 Task: Adjust site permissions for camera, microphone, location, and notifications.
Action: Mouse moved to (947, 30)
Screenshot: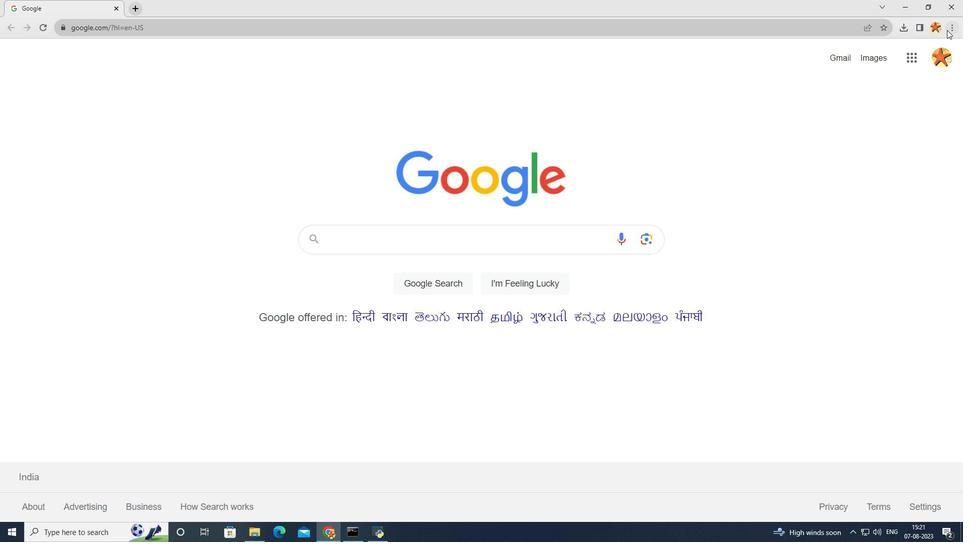 
Action: Mouse pressed left at (947, 30)
Screenshot: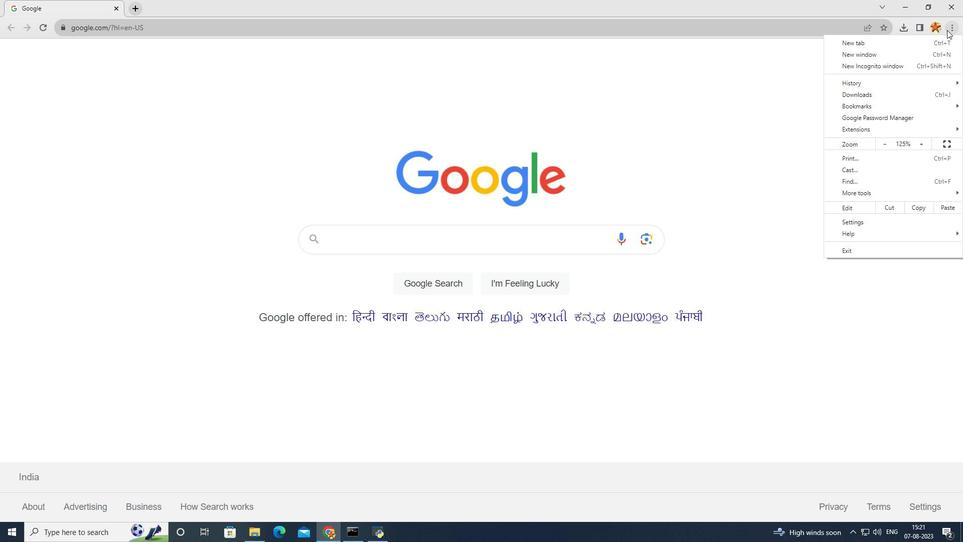 
Action: Mouse moved to (839, 221)
Screenshot: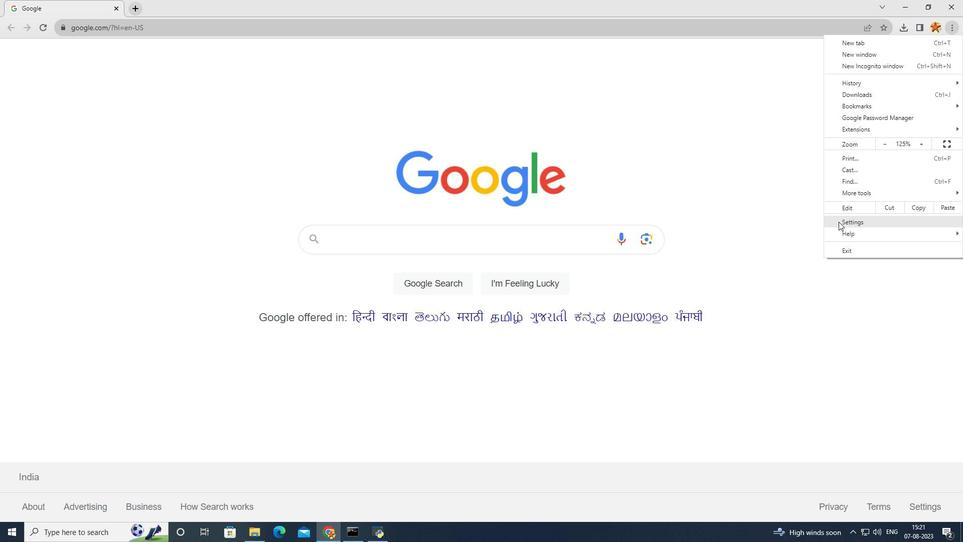 
Action: Mouse pressed left at (839, 221)
Screenshot: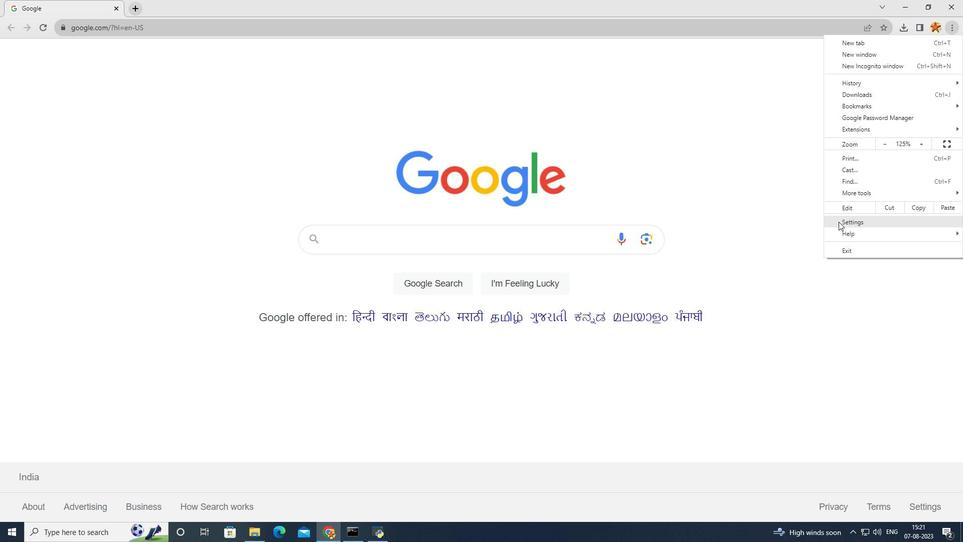 
Action: Mouse moved to (105, 146)
Screenshot: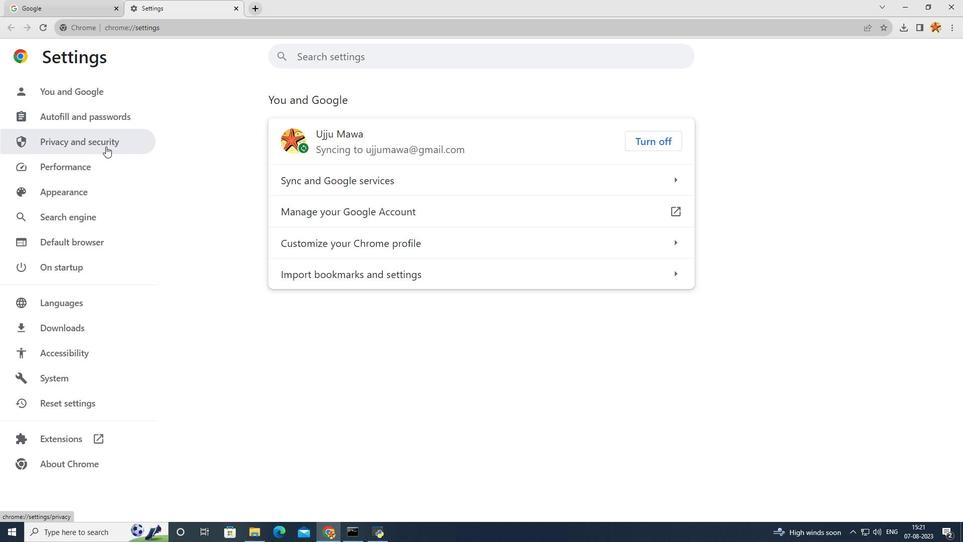 
Action: Mouse pressed left at (105, 146)
Screenshot: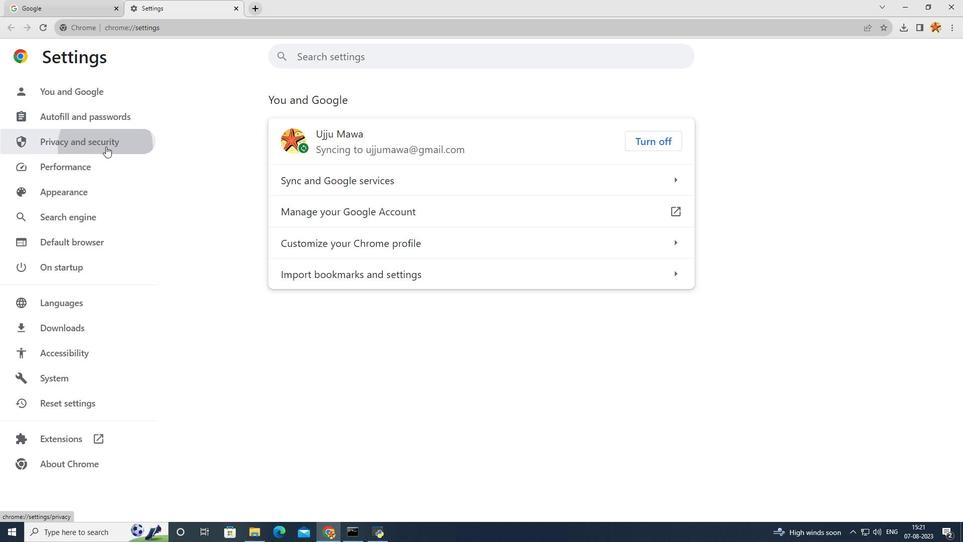 
Action: Mouse moved to (482, 426)
Screenshot: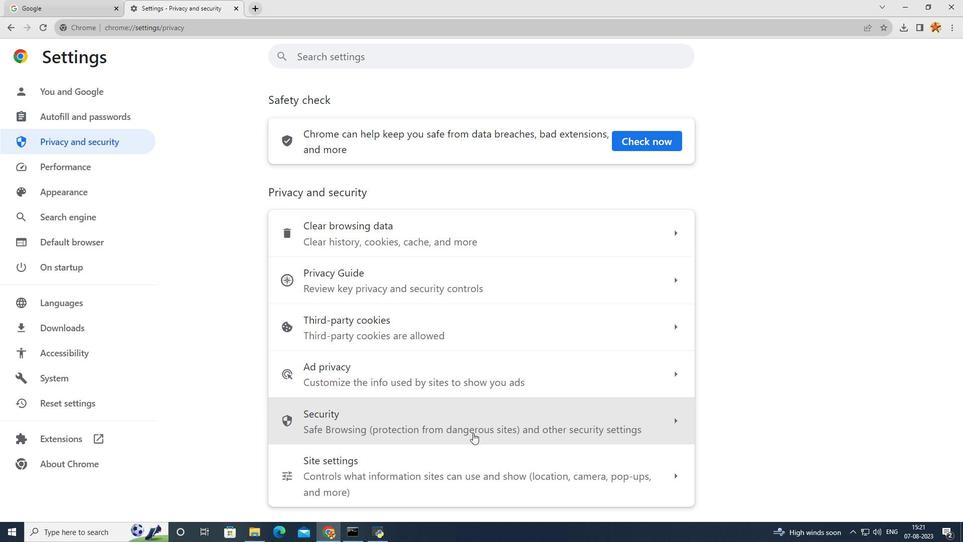 
Action: Mouse scrolled (482, 426) with delta (0, 0)
Screenshot: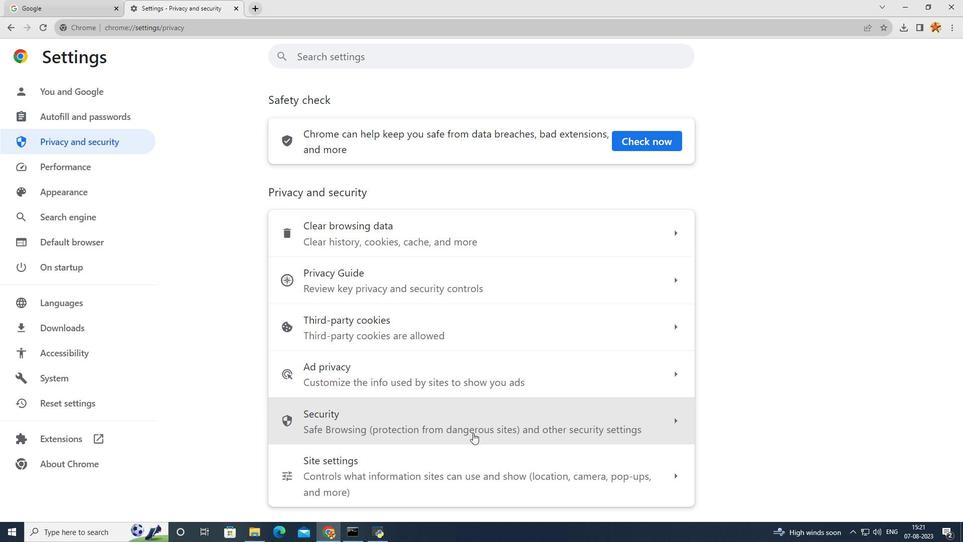 
Action: Mouse moved to (479, 429)
Screenshot: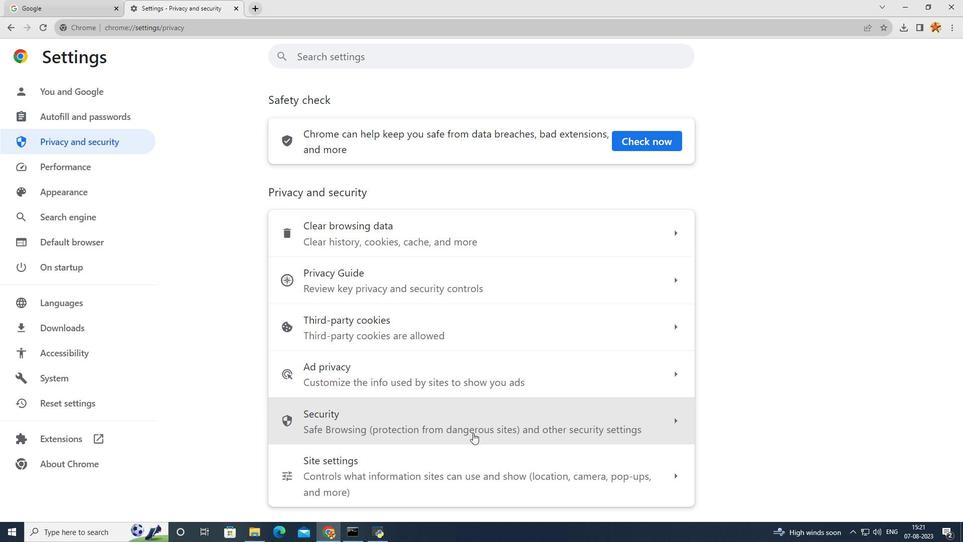 
Action: Mouse scrolled (479, 429) with delta (0, 0)
Screenshot: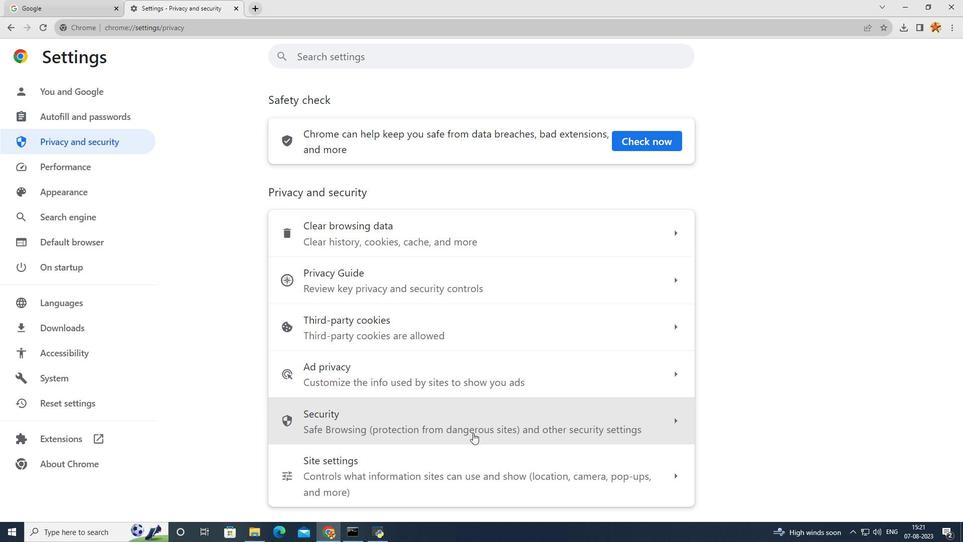 
Action: Mouse moved to (477, 431)
Screenshot: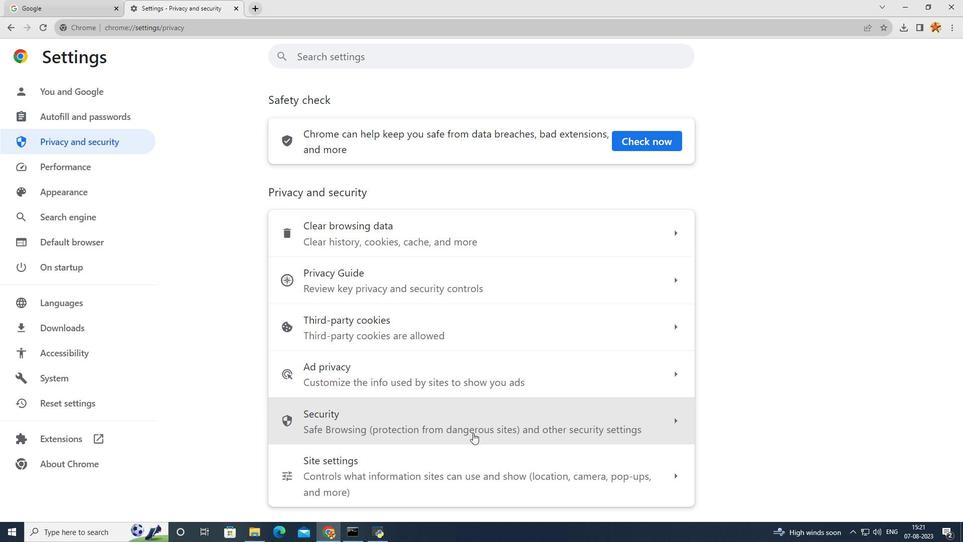 
Action: Mouse scrolled (478, 430) with delta (0, 0)
Screenshot: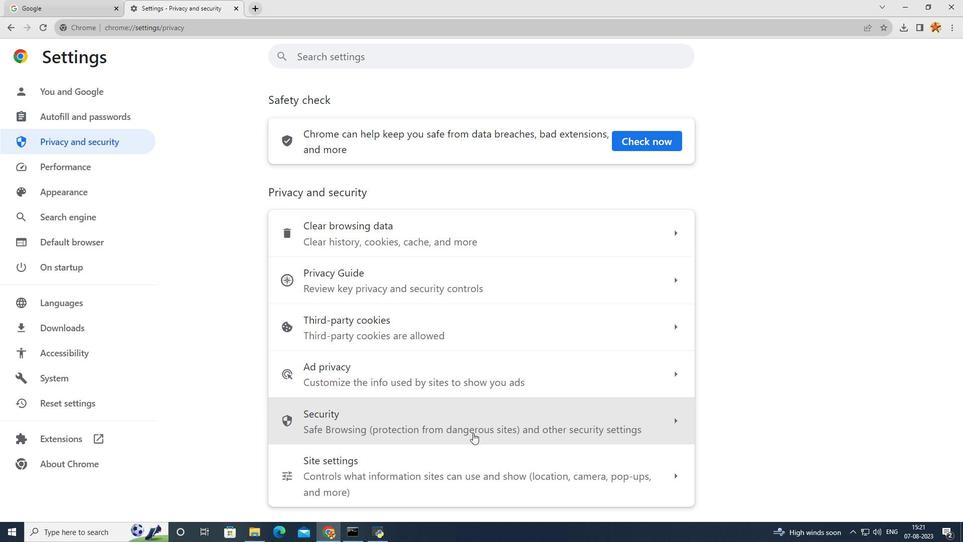
Action: Mouse moved to (476, 432)
Screenshot: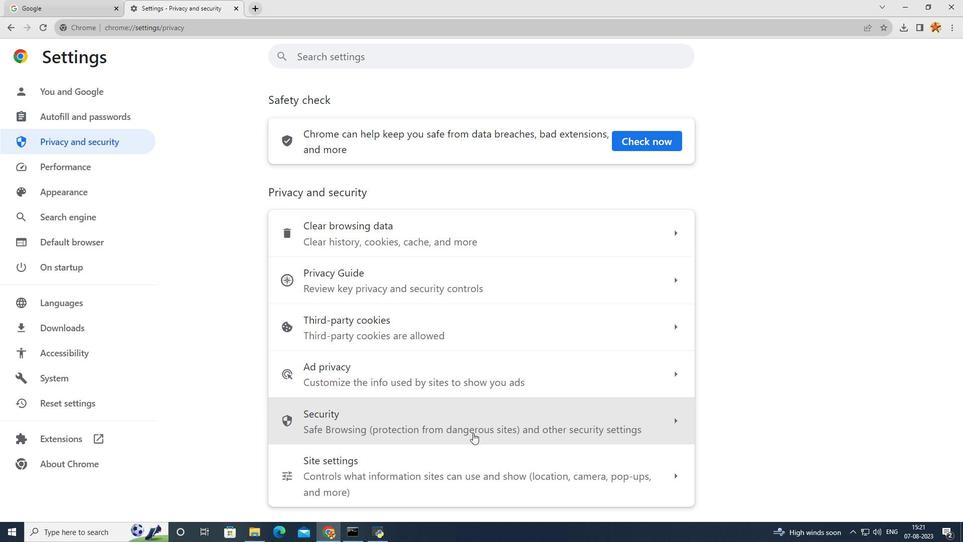 
Action: Mouse scrolled (477, 431) with delta (0, 0)
Screenshot: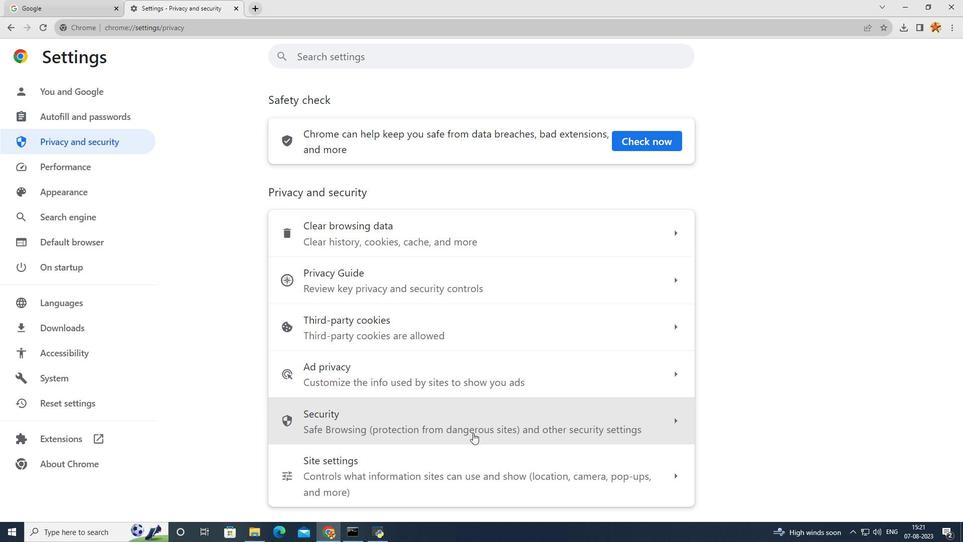 
Action: Mouse moved to (476, 432)
Screenshot: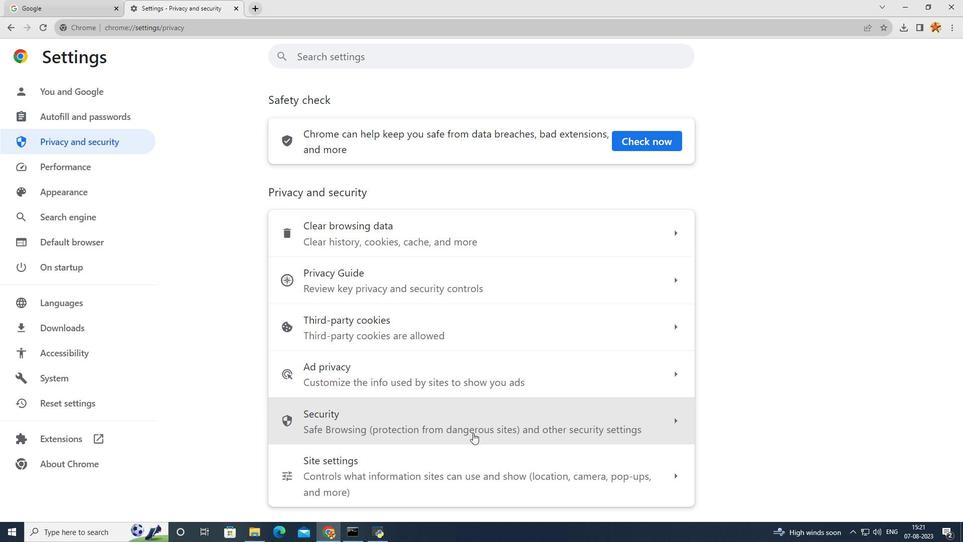 
Action: Mouse scrolled (476, 431) with delta (0, 0)
Screenshot: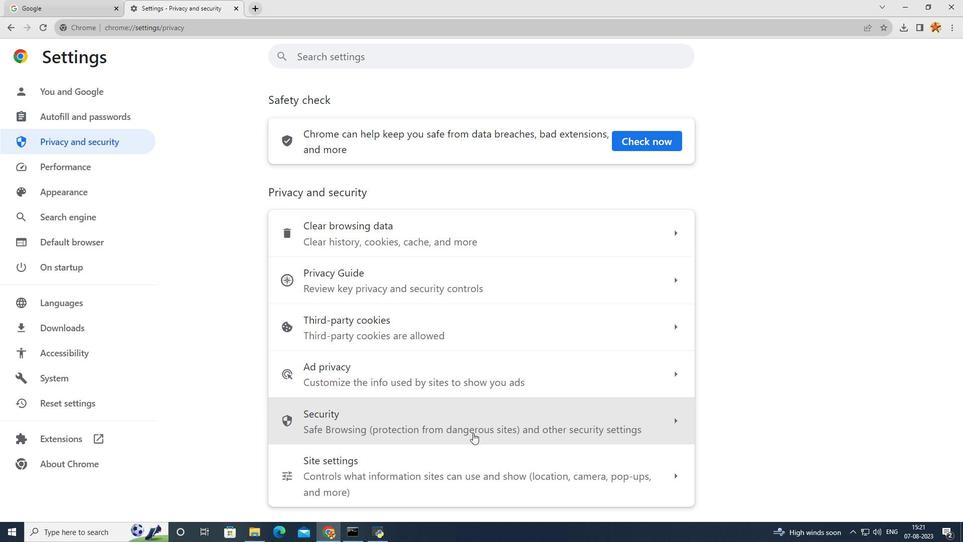 
Action: Mouse scrolled (476, 431) with delta (0, 0)
Screenshot: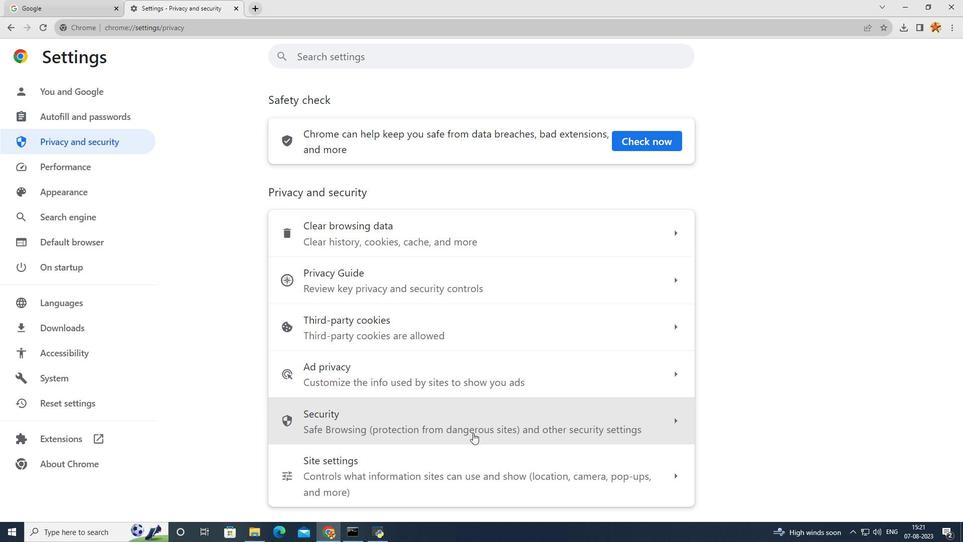
Action: Mouse scrolled (476, 431) with delta (0, 0)
Screenshot: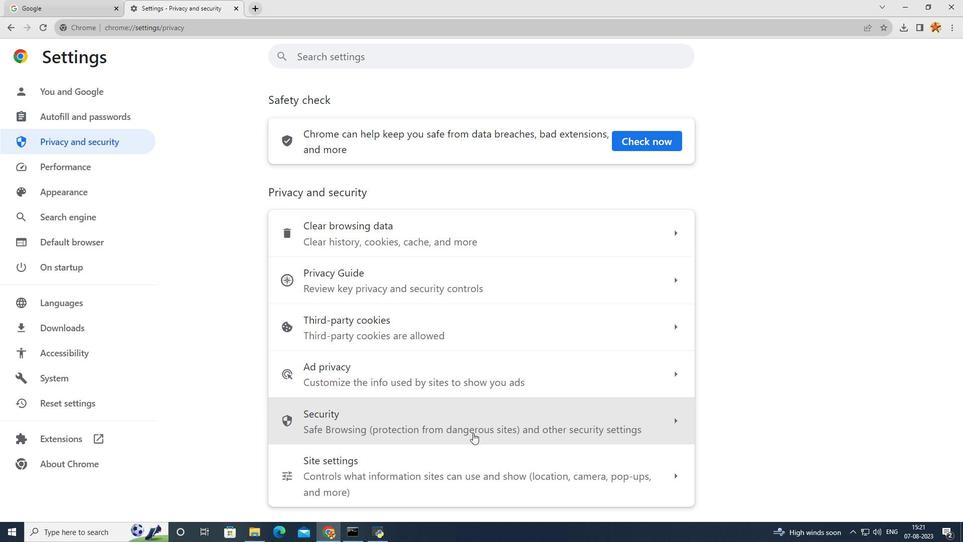 
Action: Mouse scrolled (476, 431) with delta (0, 0)
Screenshot: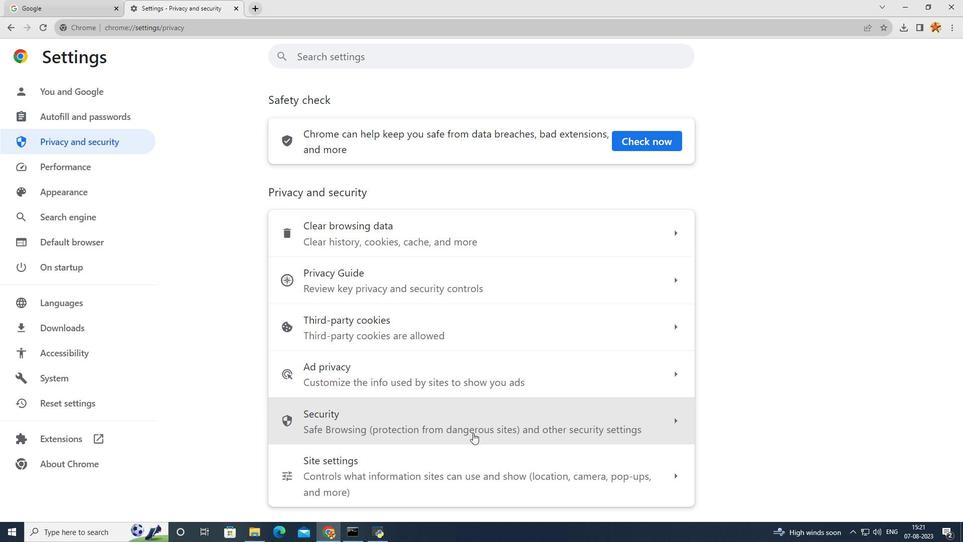 
Action: Mouse moved to (370, 473)
Screenshot: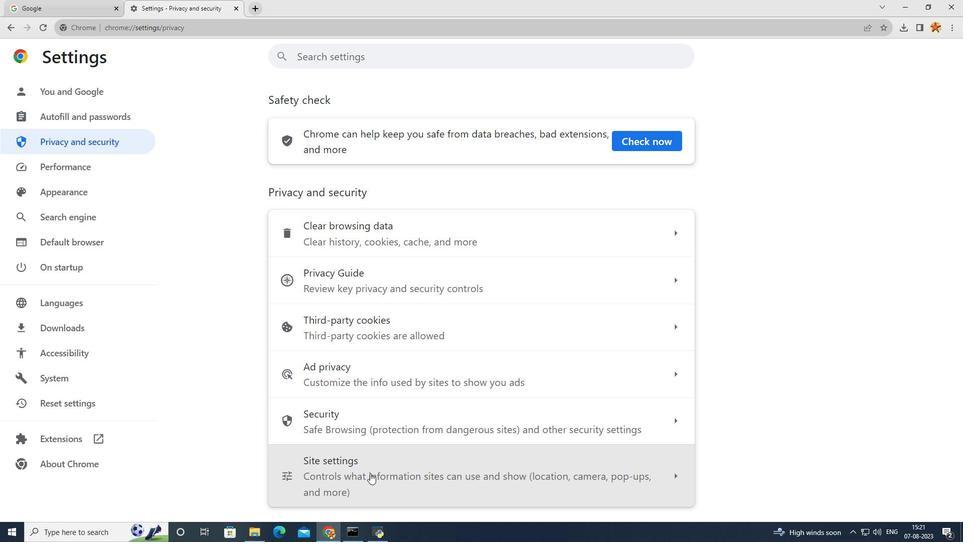 
Action: Mouse pressed left at (370, 473)
Screenshot: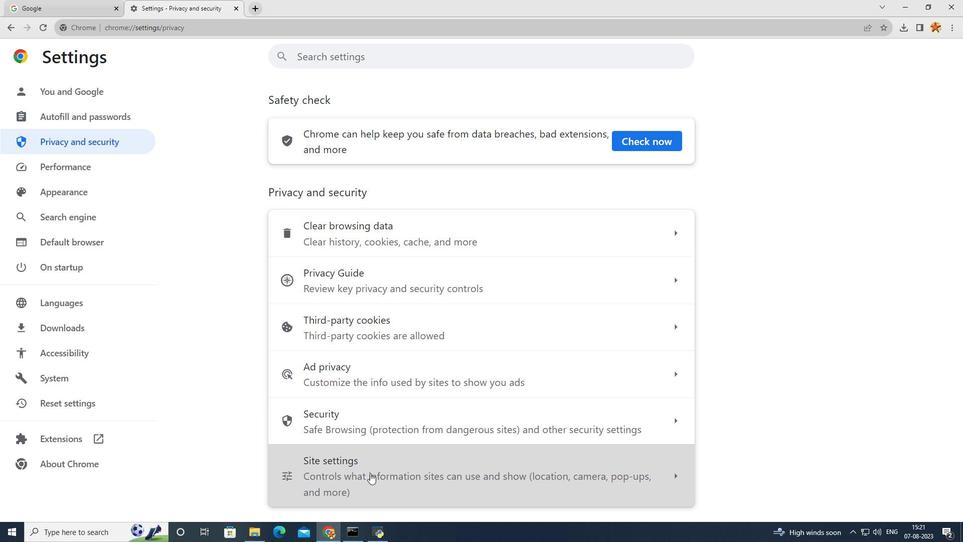 
Action: Mouse moved to (406, 452)
Screenshot: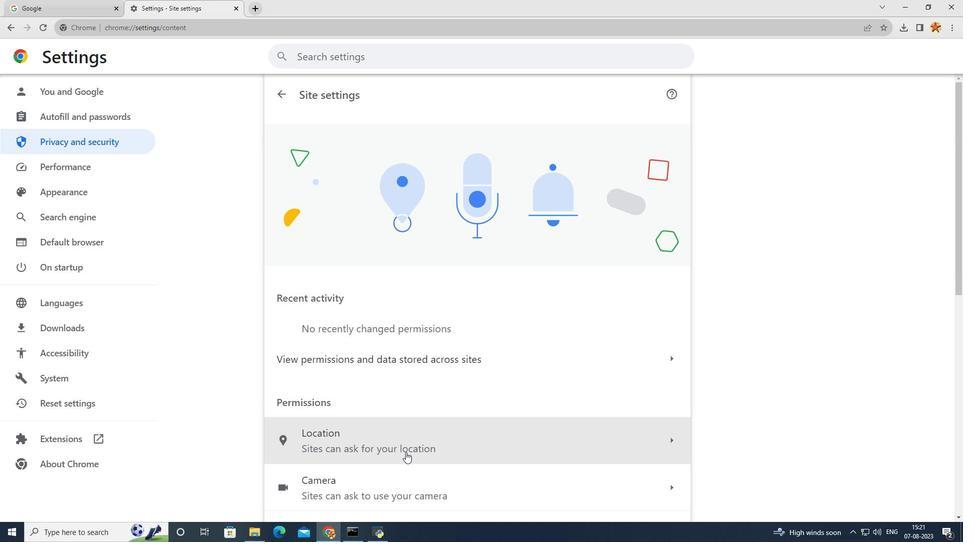 
Action: Mouse scrolled (406, 451) with delta (0, 0)
Screenshot: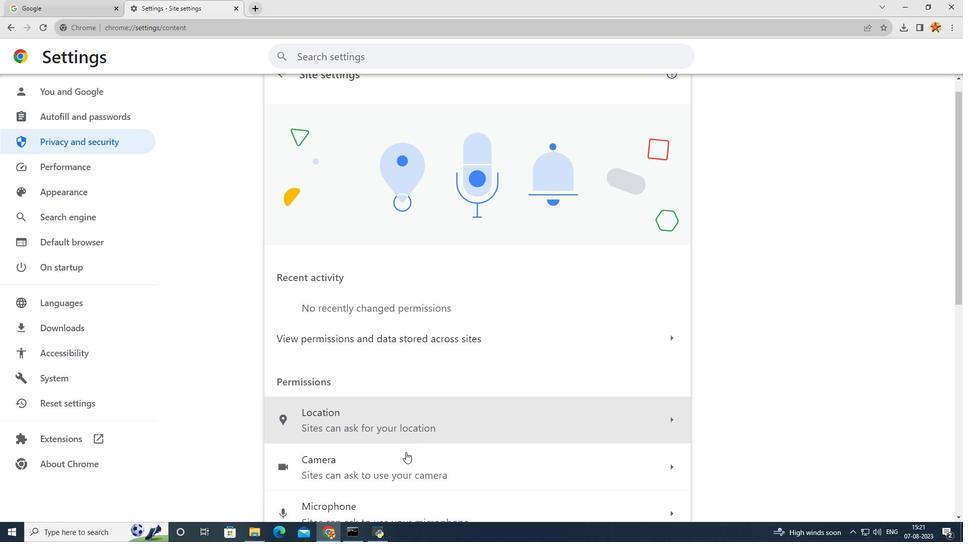 
Action: Mouse scrolled (406, 451) with delta (0, 0)
Screenshot: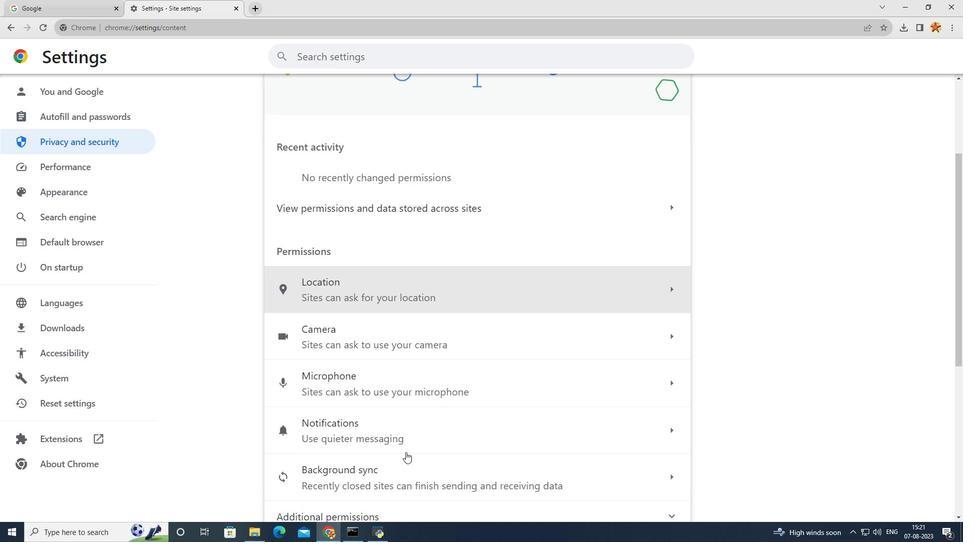 
Action: Mouse scrolled (406, 451) with delta (0, 0)
Screenshot: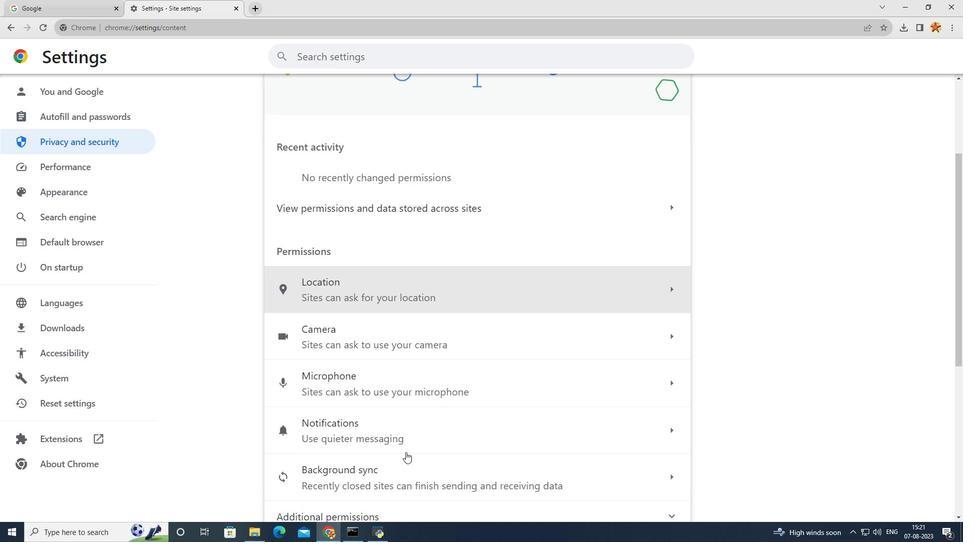 
Action: Mouse scrolled (406, 451) with delta (0, 0)
Screenshot: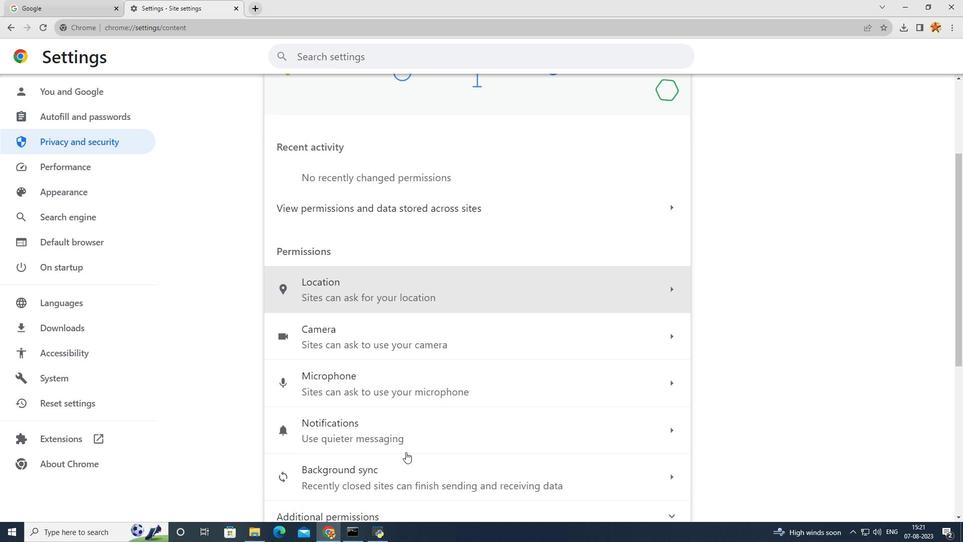 
Action: Mouse scrolled (406, 451) with delta (0, 0)
Screenshot: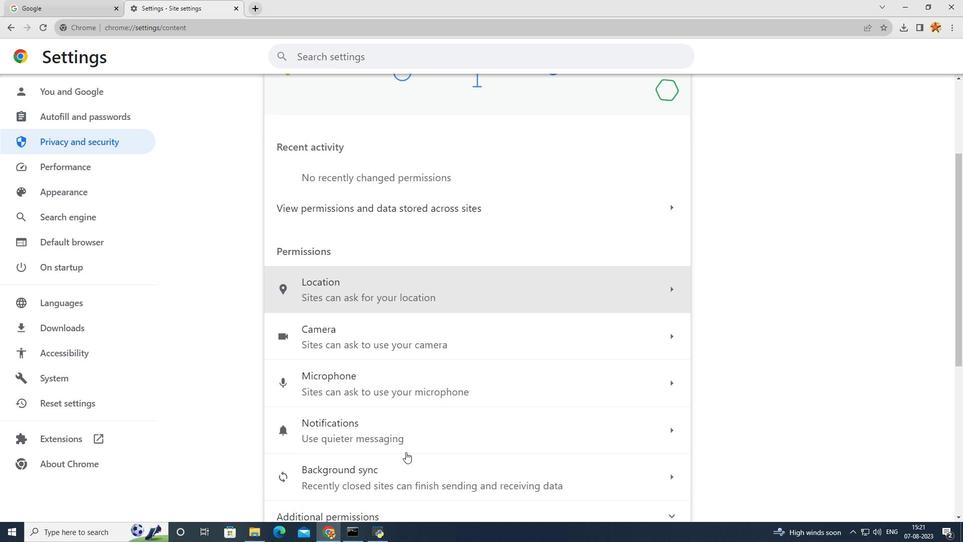 
Action: Mouse scrolled (406, 451) with delta (0, 0)
Screenshot: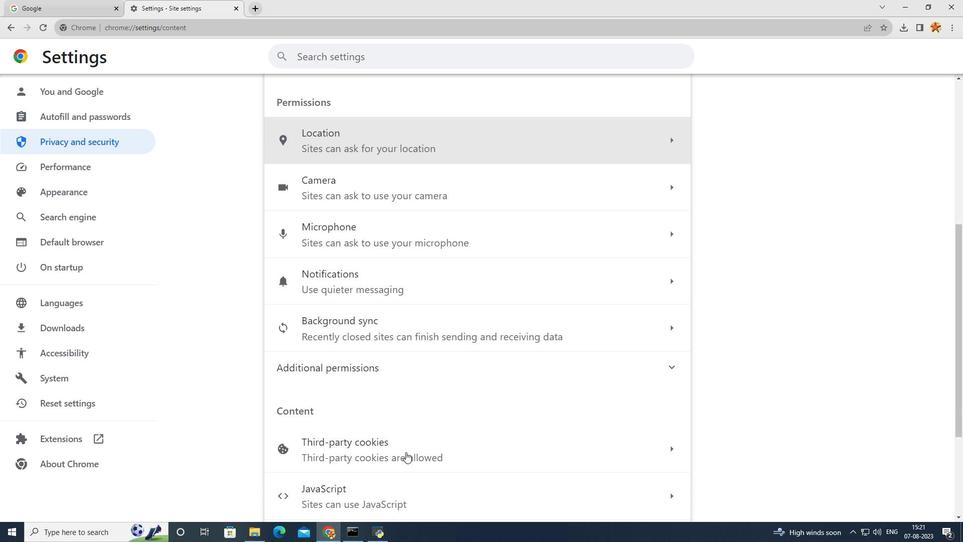 
Action: Mouse scrolled (406, 452) with delta (0, 0)
Screenshot: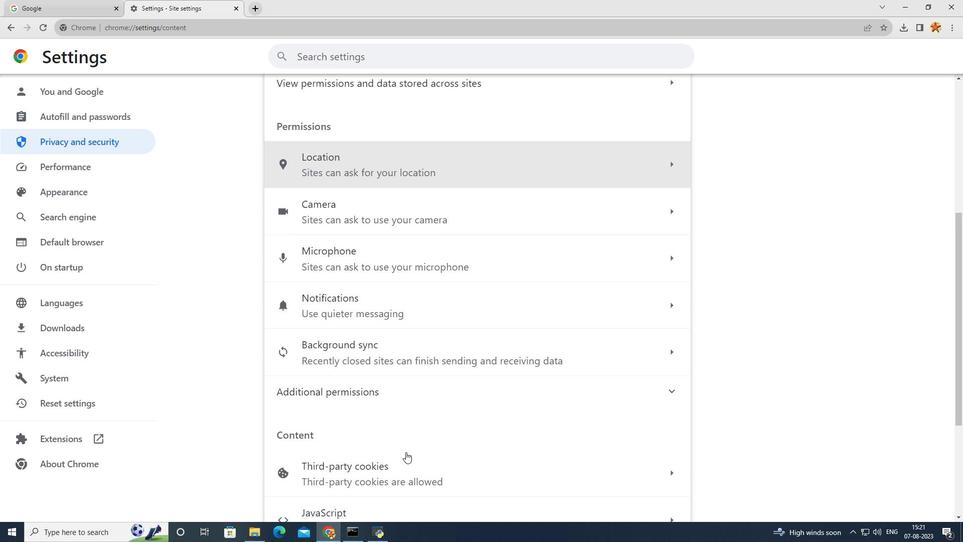 
Action: Mouse scrolled (406, 452) with delta (0, 0)
Screenshot: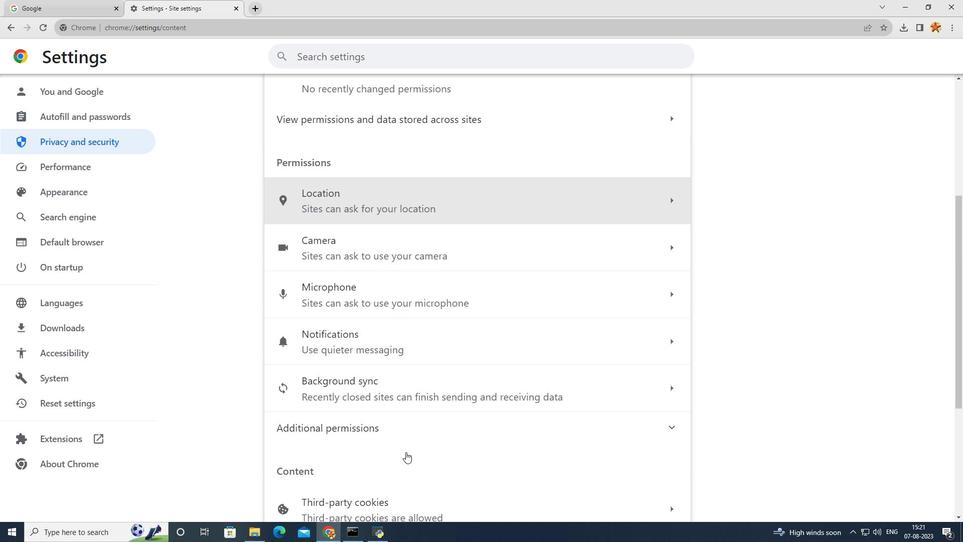 
Action: Mouse moved to (455, 305)
Screenshot: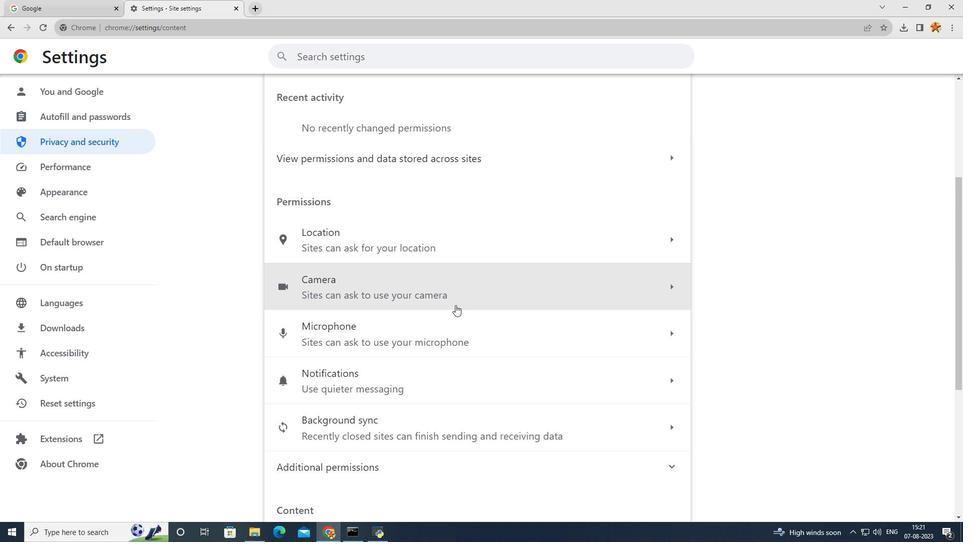 
Action: Mouse pressed left at (455, 305)
Screenshot: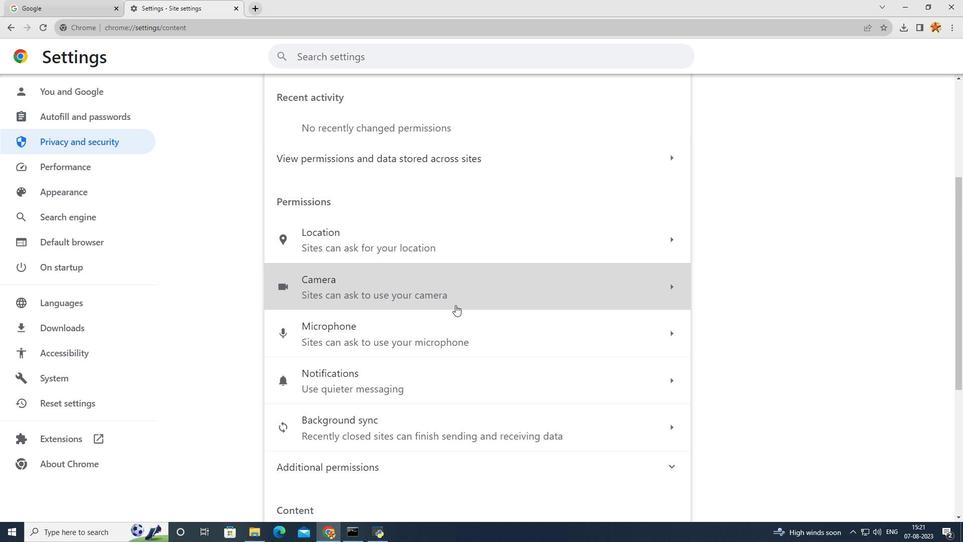 
Action: Mouse moved to (408, 268)
Screenshot: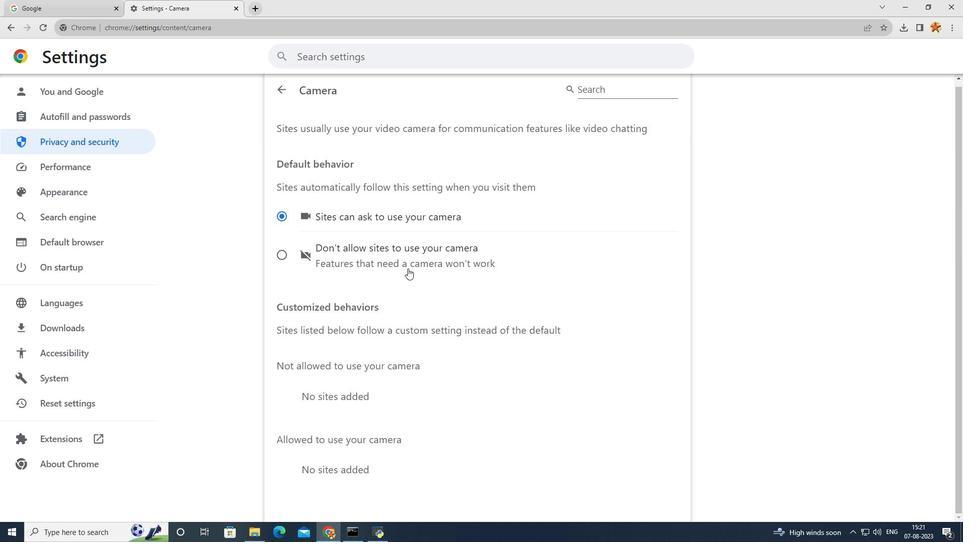 
Action: Mouse pressed left at (408, 268)
Screenshot: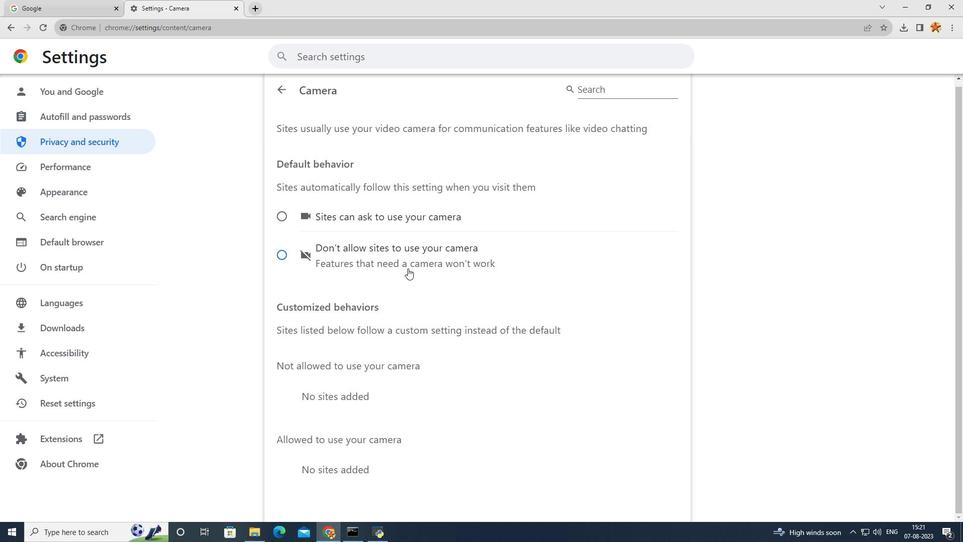 
Action: Mouse moved to (402, 384)
Screenshot: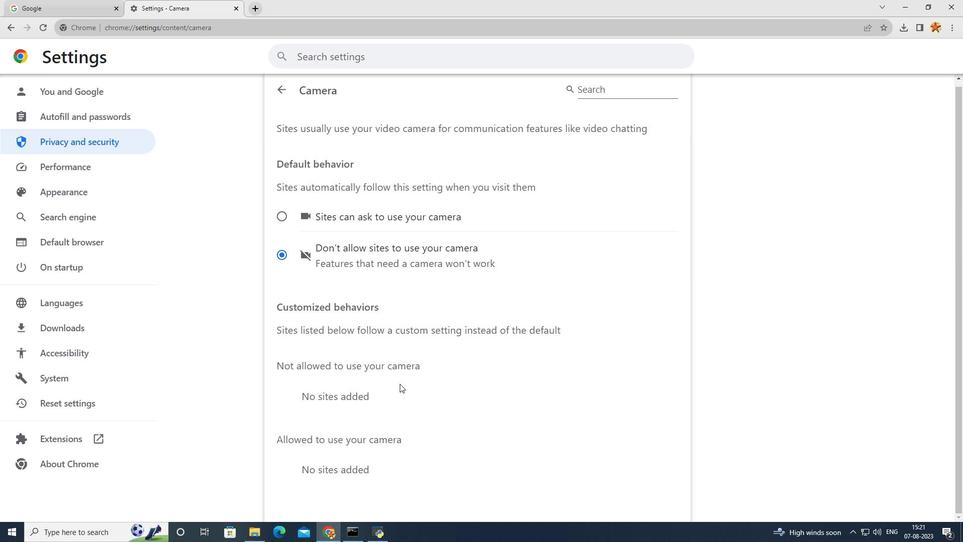 
Action: Mouse scrolled (402, 383) with delta (0, 0)
Screenshot: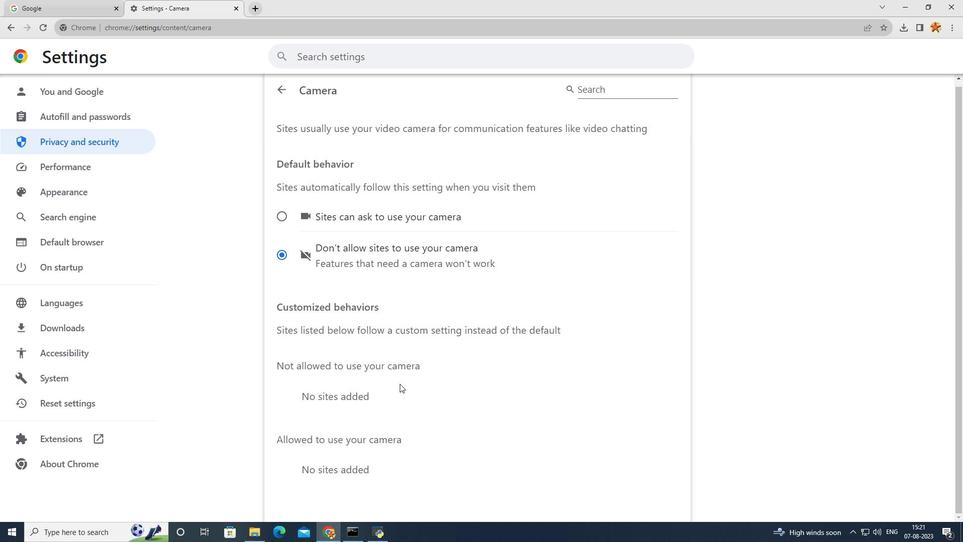 
Action: Mouse moved to (401, 384)
Screenshot: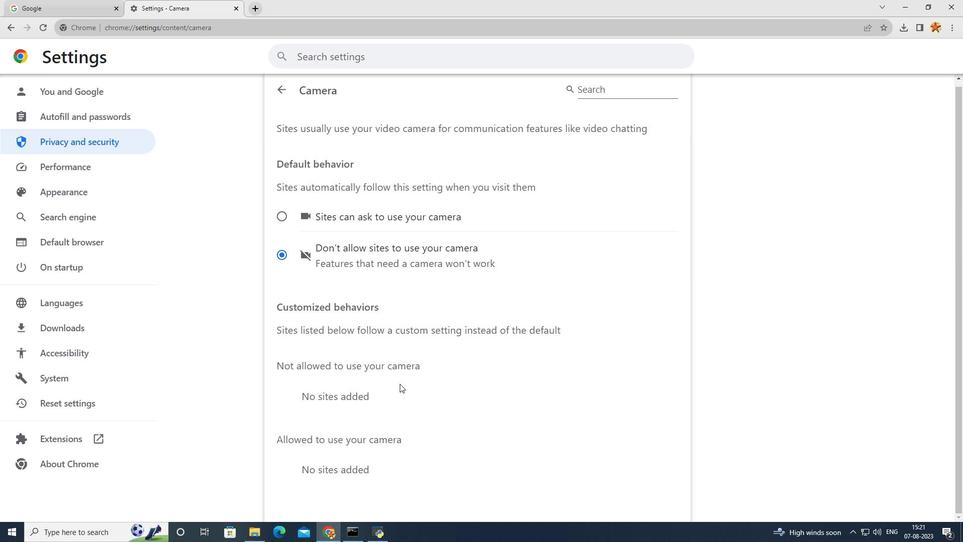 
Action: Mouse scrolled (401, 383) with delta (0, 0)
Screenshot: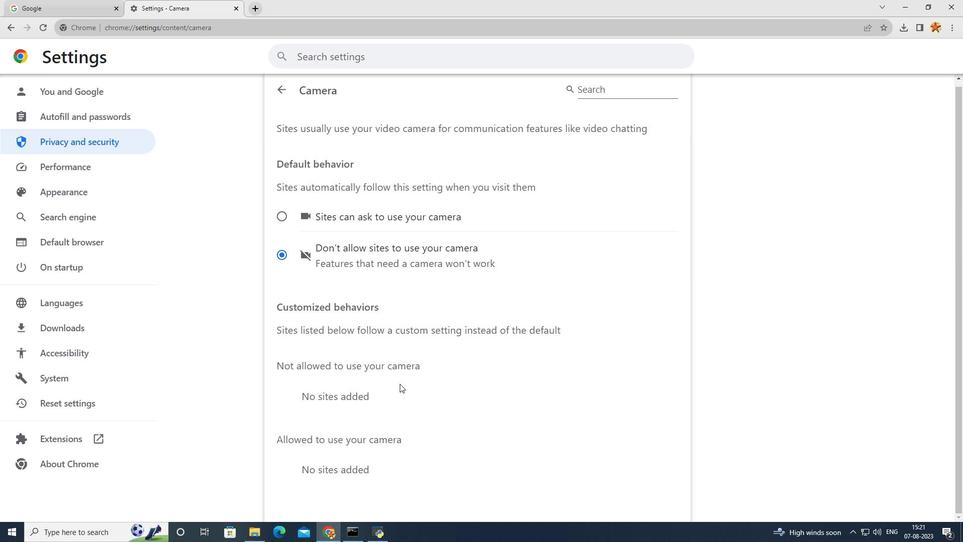 
Action: Mouse moved to (400, 384)
Screenshot: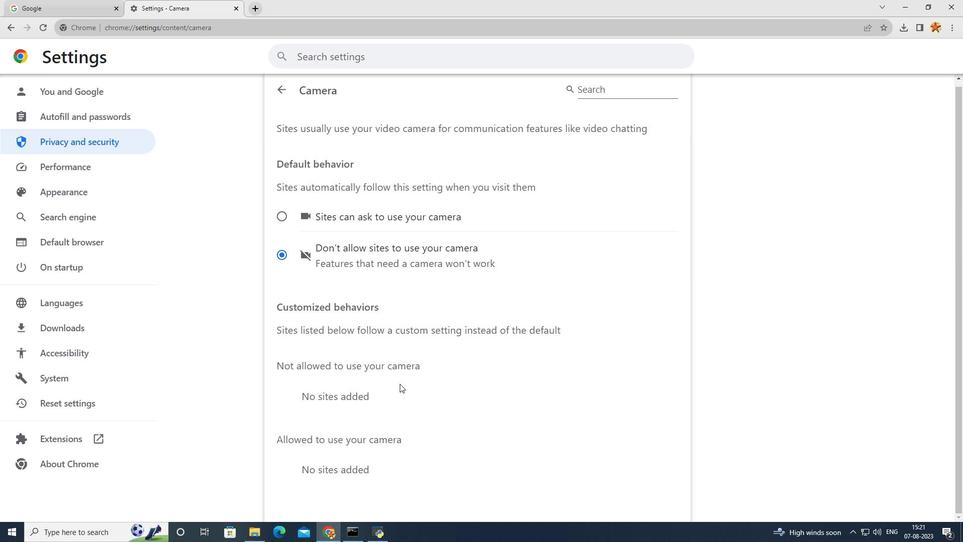 
Action: Mouse scrolled (400, 383) with delta (0, 0)
Screenshot: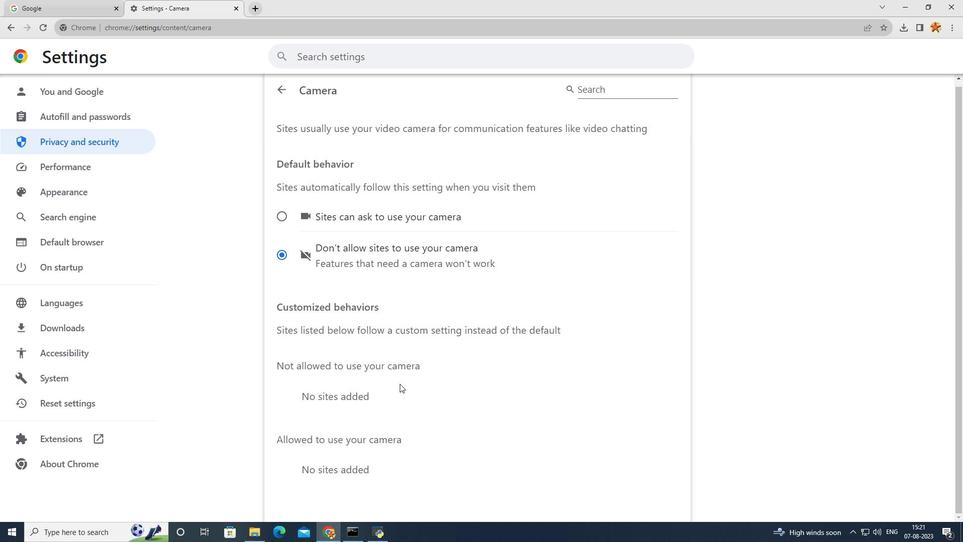 
Action: Mouse scrolled (400, 383) with delta (0, 0)
Screenshot: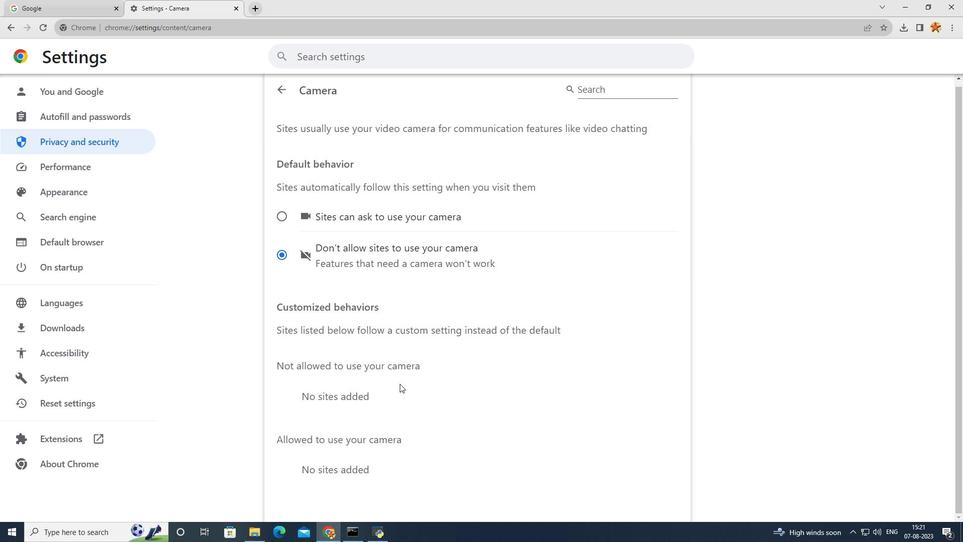 
Action: Mouse scrolled (400, 383) with delta (0, 0)
Screenshot: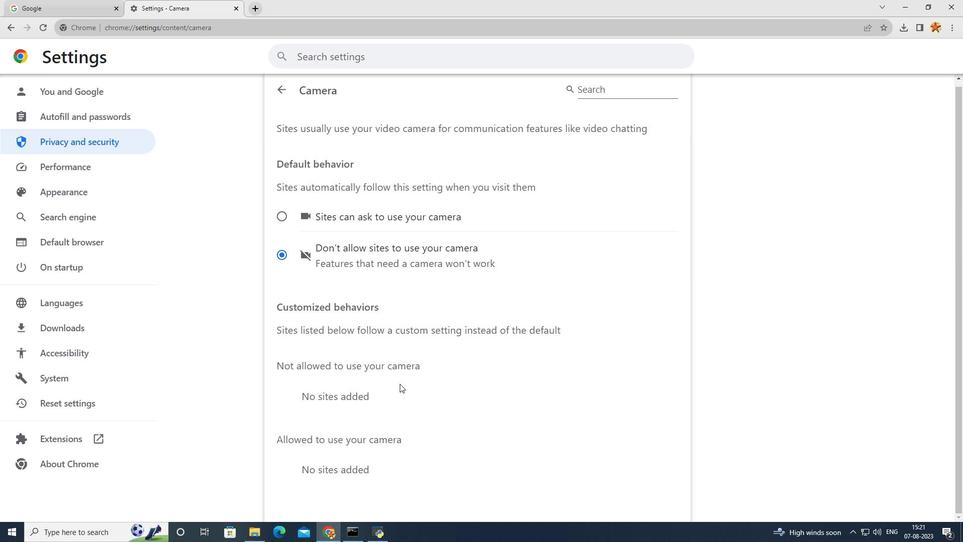 
Action: Mouse scrolled (400, 383) with delta (0, 0)
Screenshot: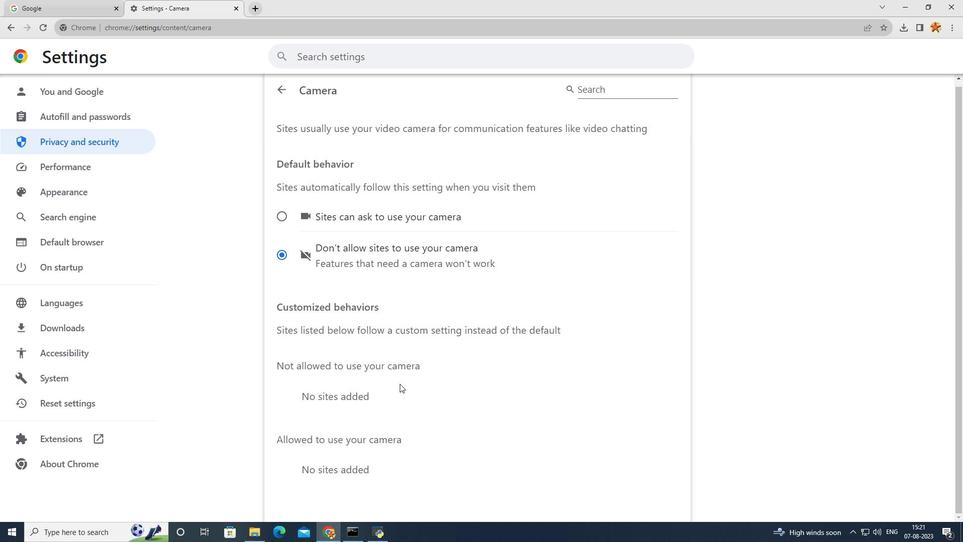
Action: Mouse moved to (281, 96)
Screenshot: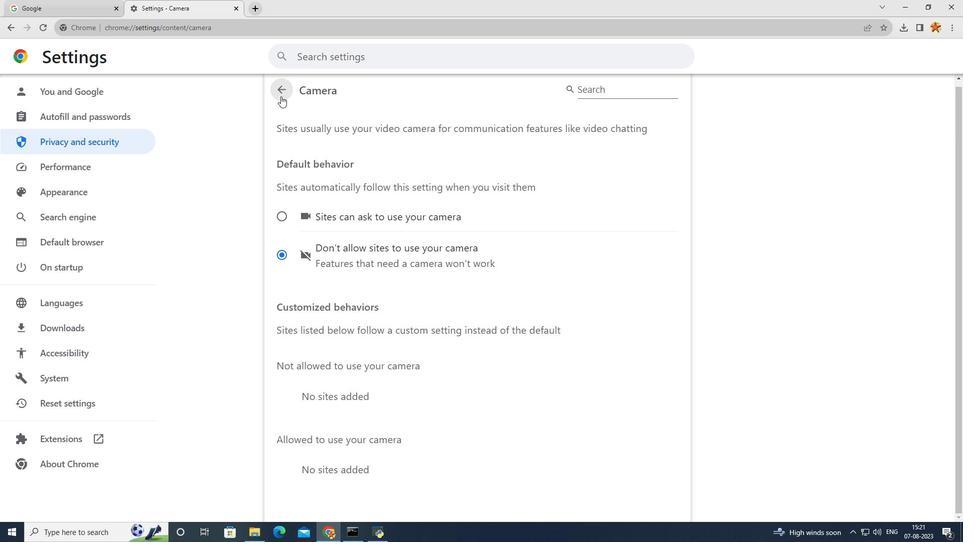 
Action: Mouse pressed left at (281, 96)
Screenshot: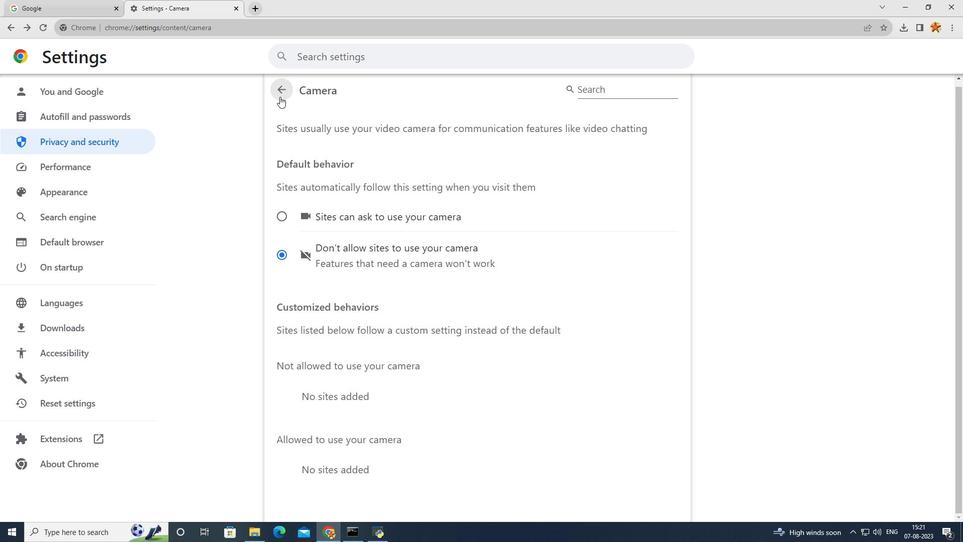 
Action: Mouse moved to (337, 398)
Screenshot: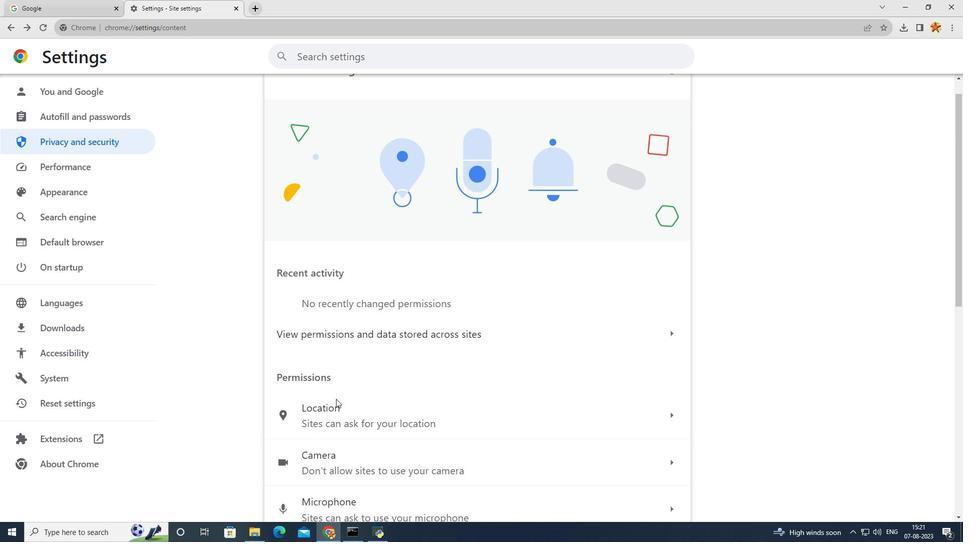 
Action: Mouse scrolled (337, 398) with delta (0, 0)
Screenshot: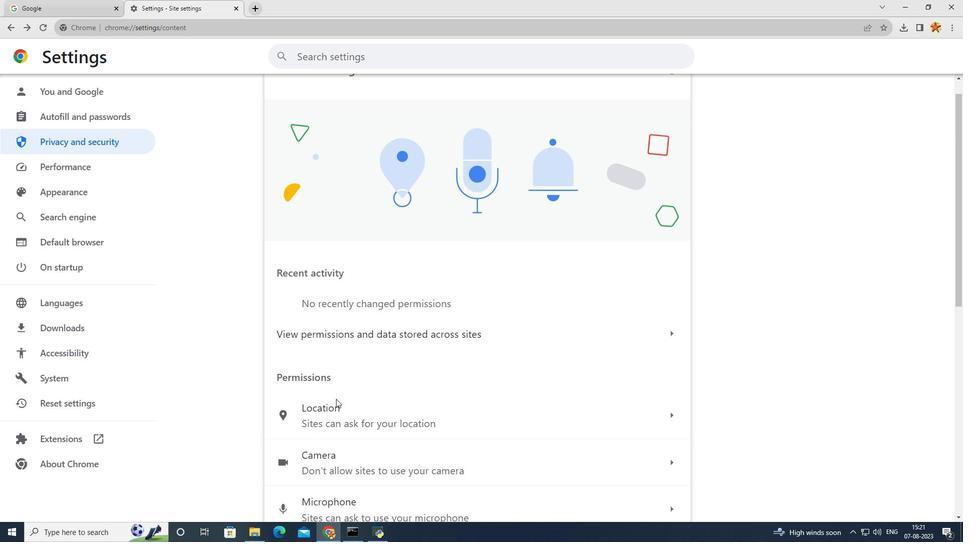 
Action: Mouse moved to (336, 399)
Screenshot: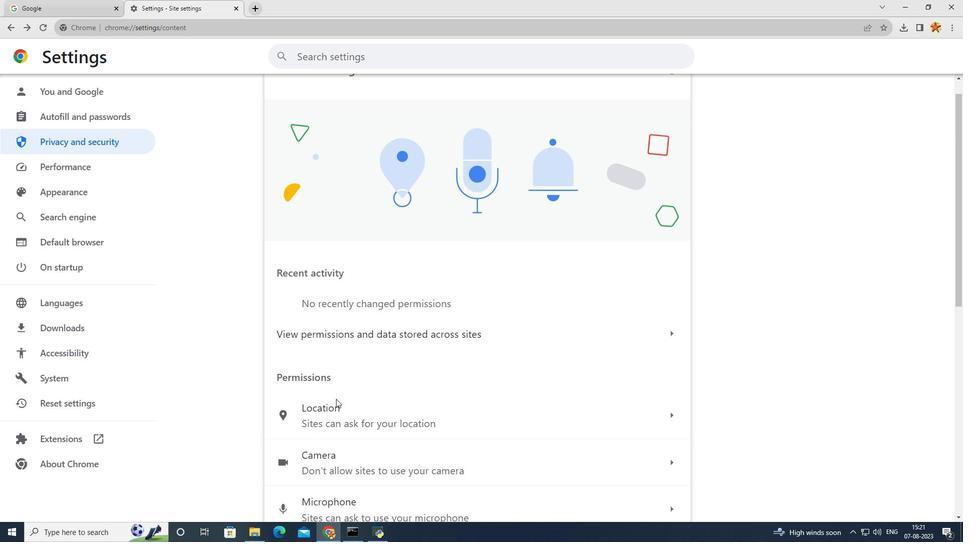 
Action: Mouse scrolled (336, 398) with delta (0, 0)
Screenshot: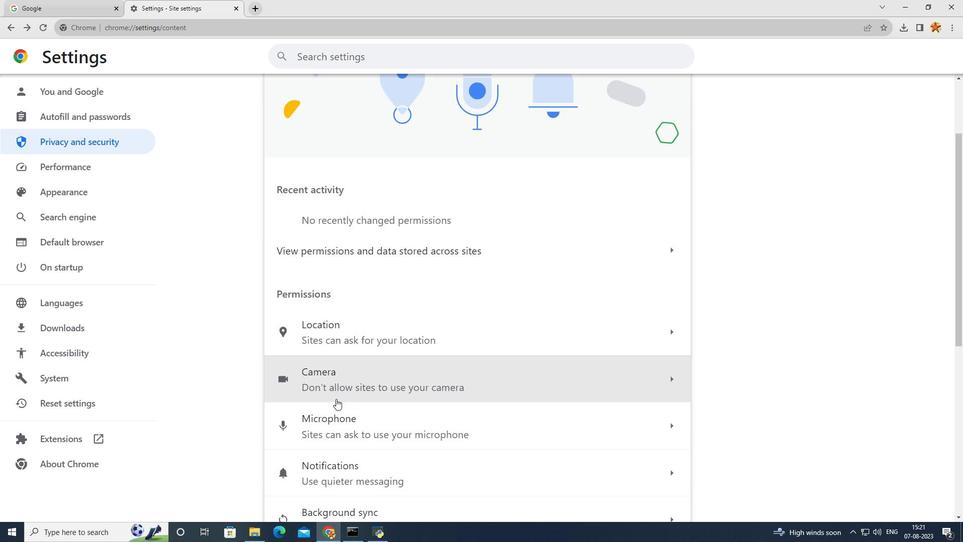 
Action: Mouse scrolled (336, 398) with delta (0, 0)
Screenshot: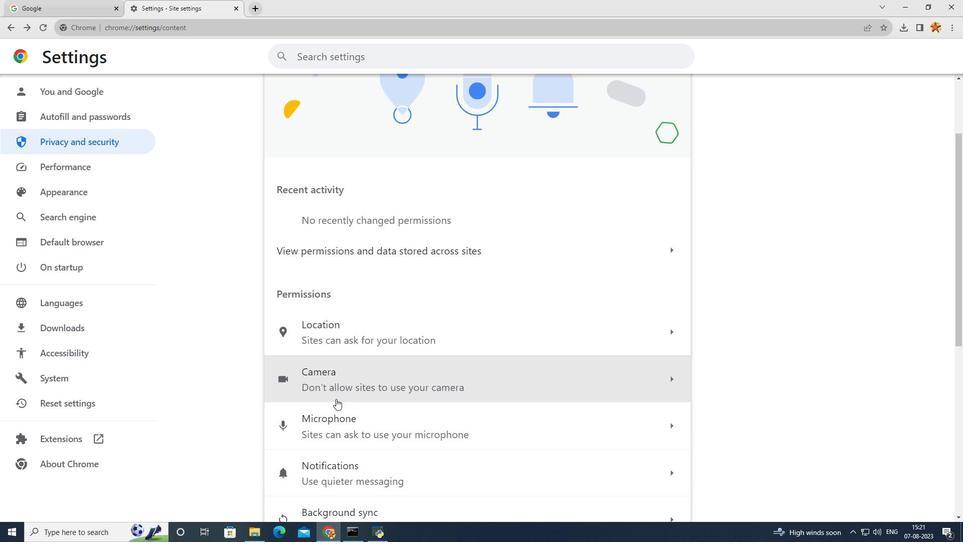 
Action: Mouse moved to (398, 288)
Screenshot: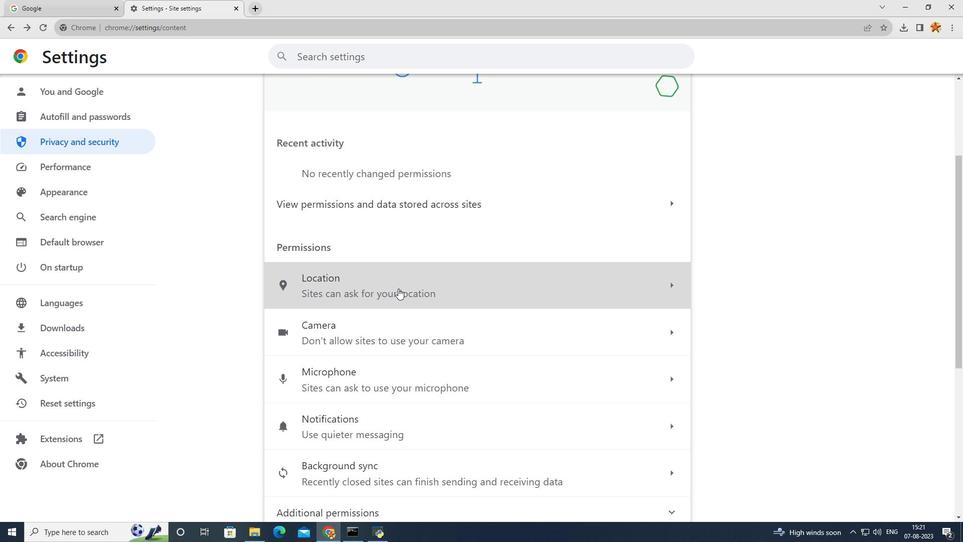 
Action: Mouse pressed left at (398, 288)
Screenshot: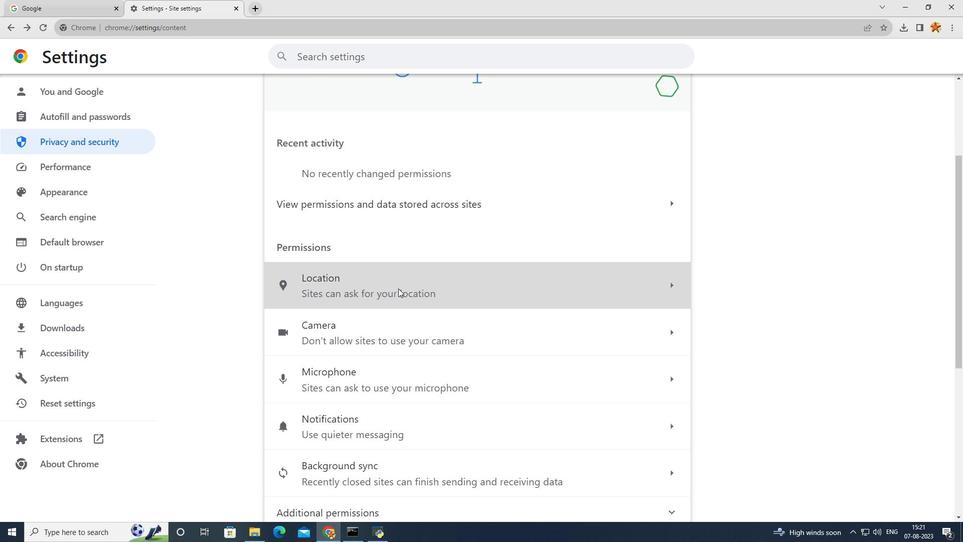
Action: Mouse moved to (376, 267)
Screenshot: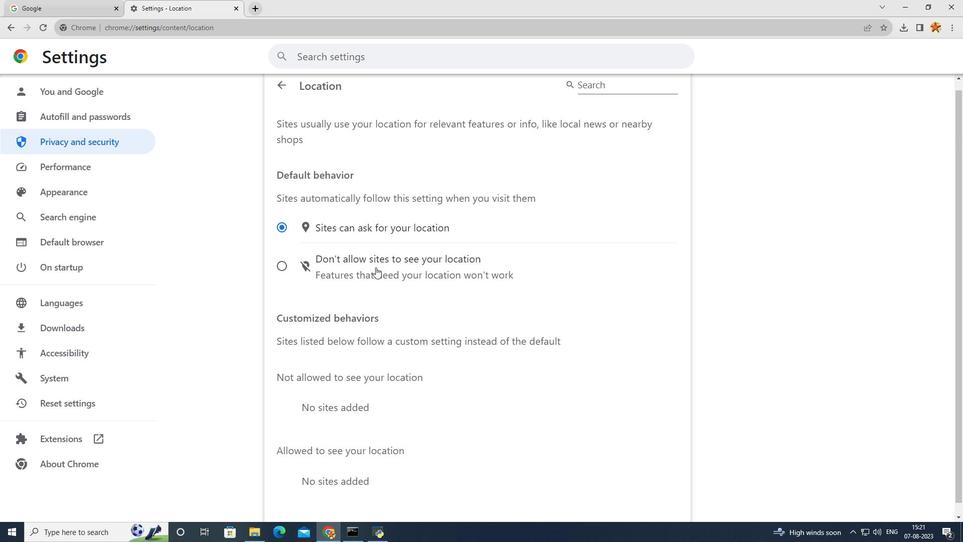 
Action: Mouse pressed left at (376, 267)
Screenshot: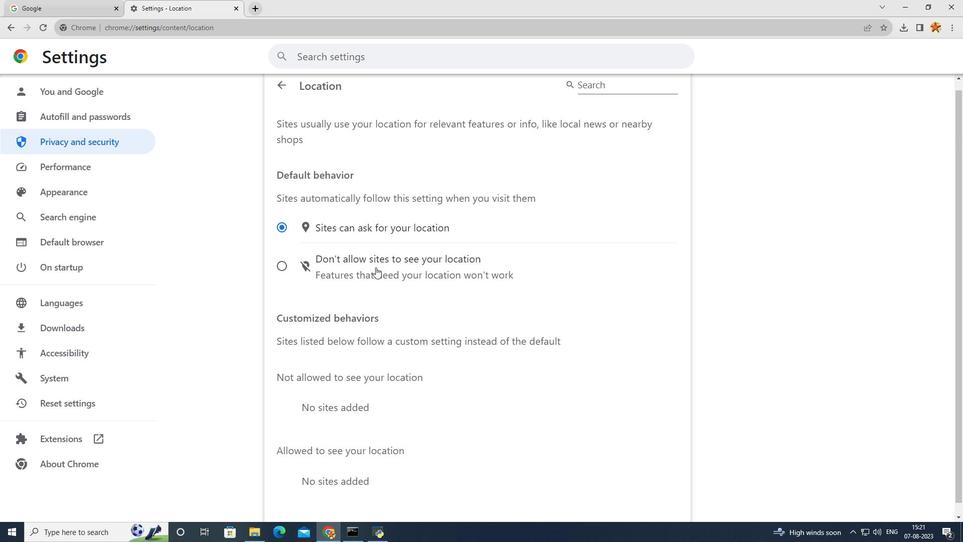 
Action: Mouse moved to (385, 221)
Screenshot: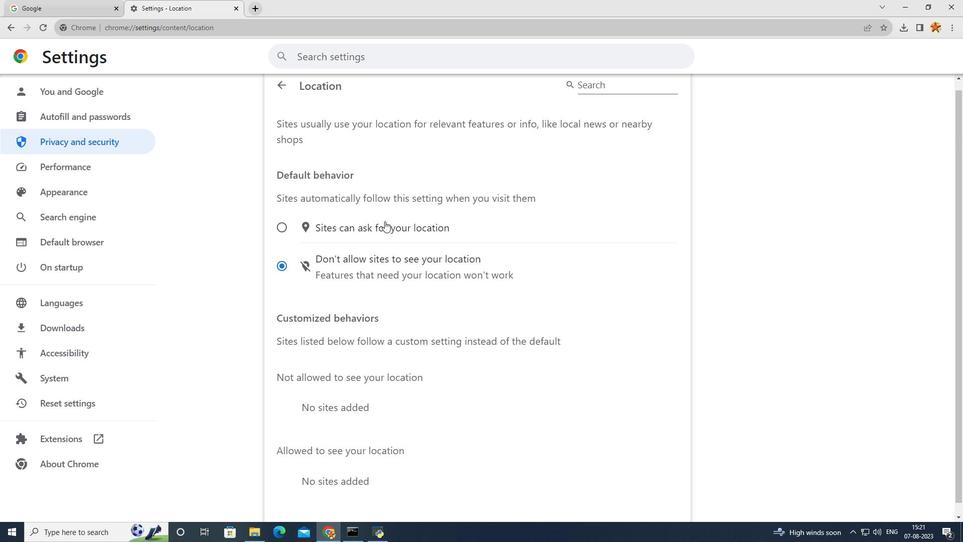 
Action: Mouse pressed left at (385, 221)
Screenshot: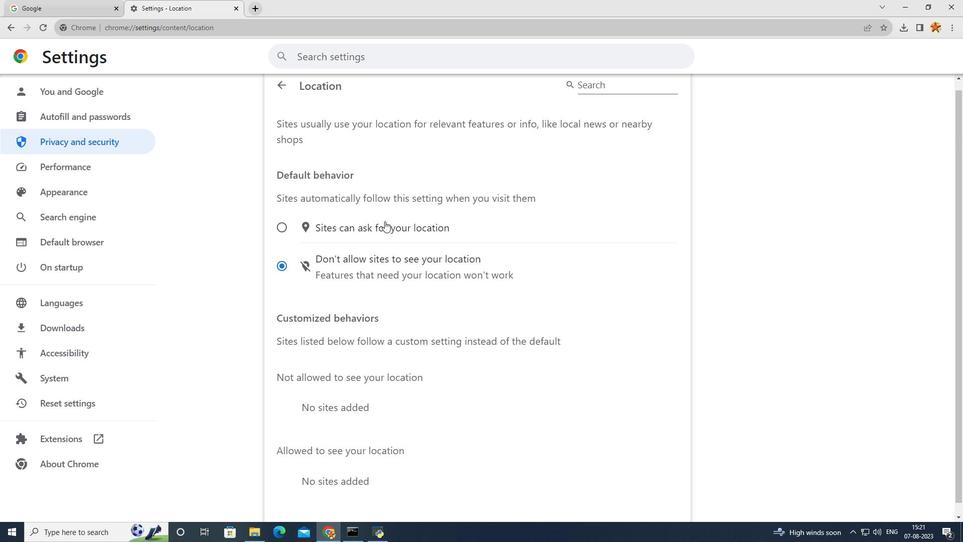 
Action: Mouse moved to (287, 84)
Screenshot: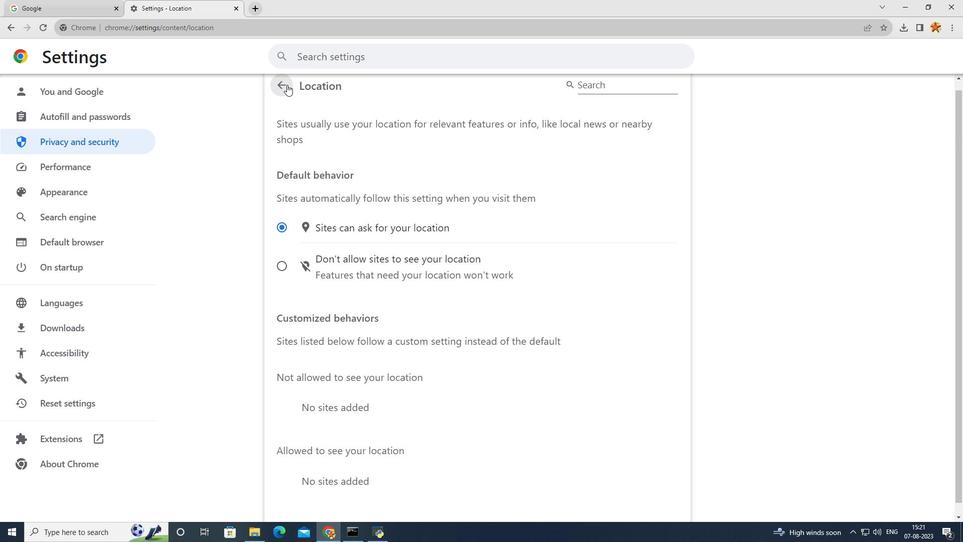 
Action: Mouse pressed left at (287, 84)
Screenshot: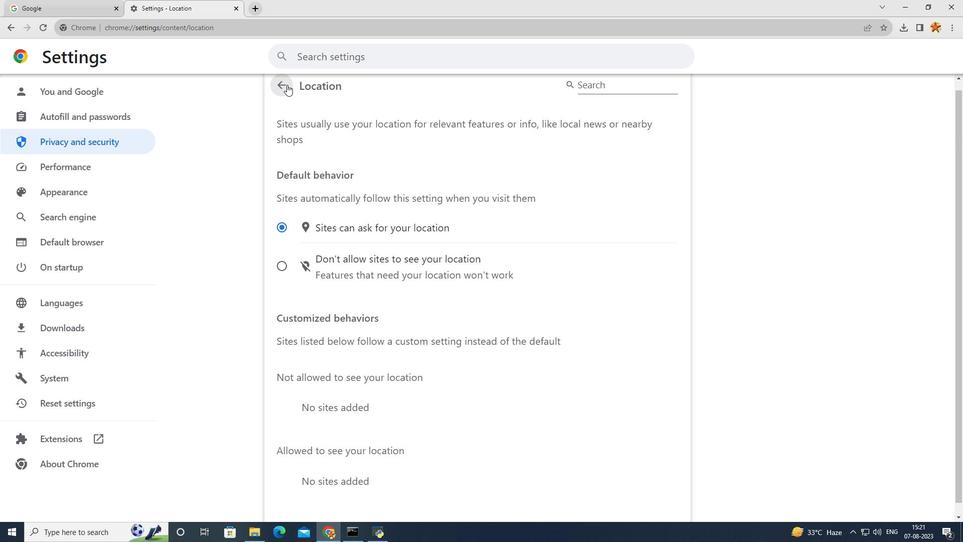 
Action: Mouse moved to (365, 385)
Screenshot: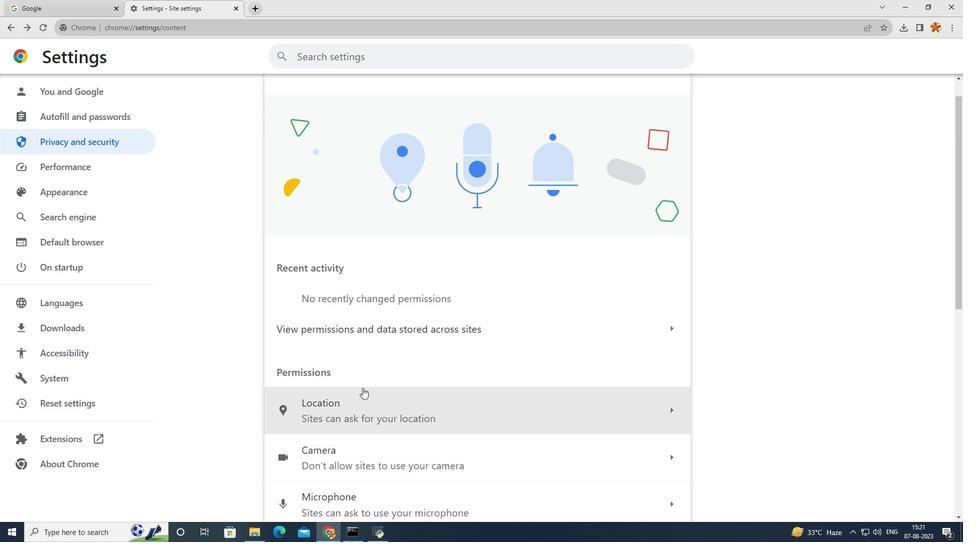 
Action: Mouse scrolled (372, 375) with delta (0, 0)
Screenshot: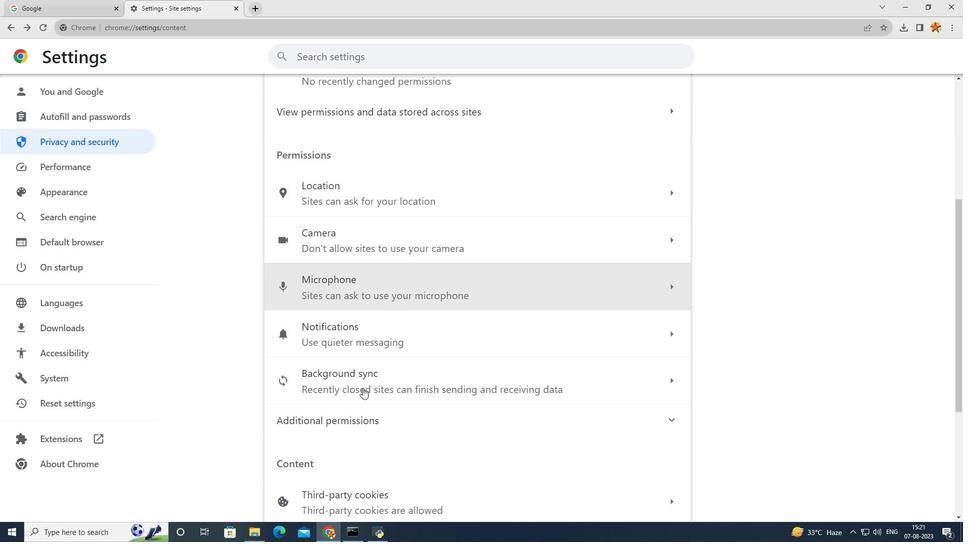 
Action: Mouse moved to (365, 386)
Screenshot: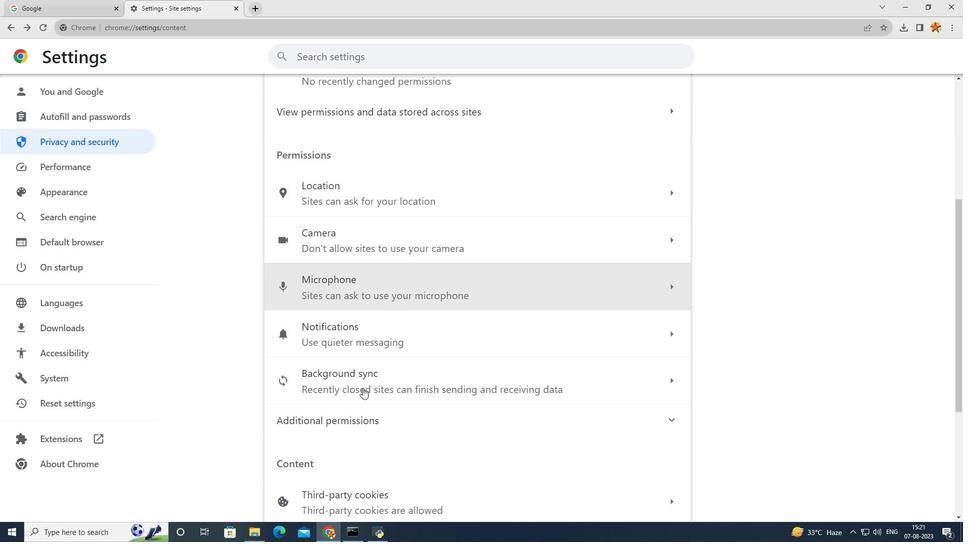 
Action: Mouse scrolled (367, 383) with delta (0, 0)
Screenshot: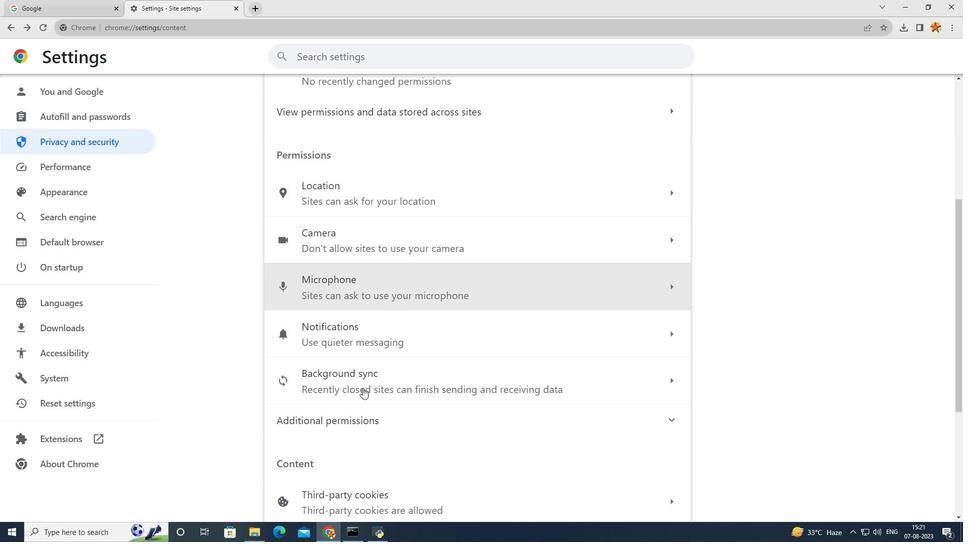 
Action: Mouse moved to (364, 387)
Screenshot: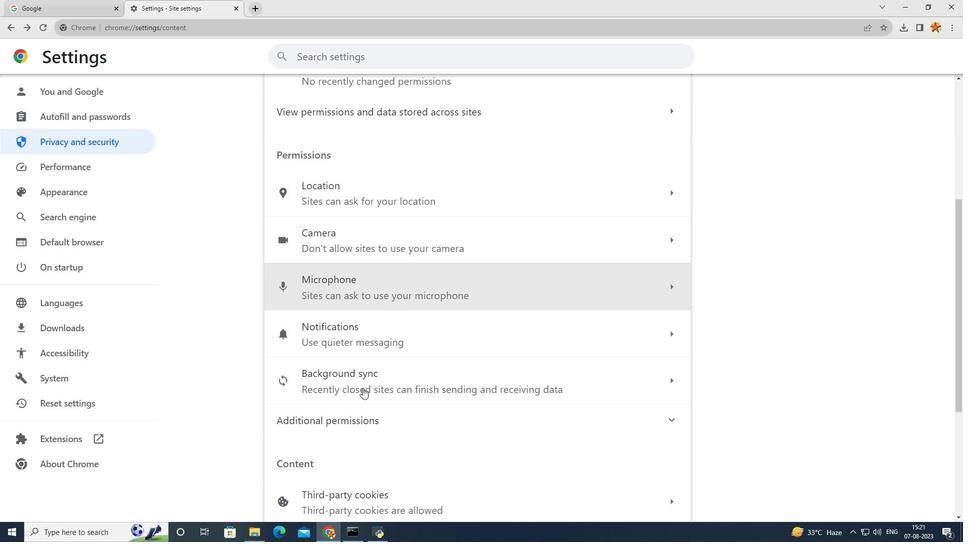 
Action: Mouse scrolled (365, 385) with delta (0, 0)
Screenshot: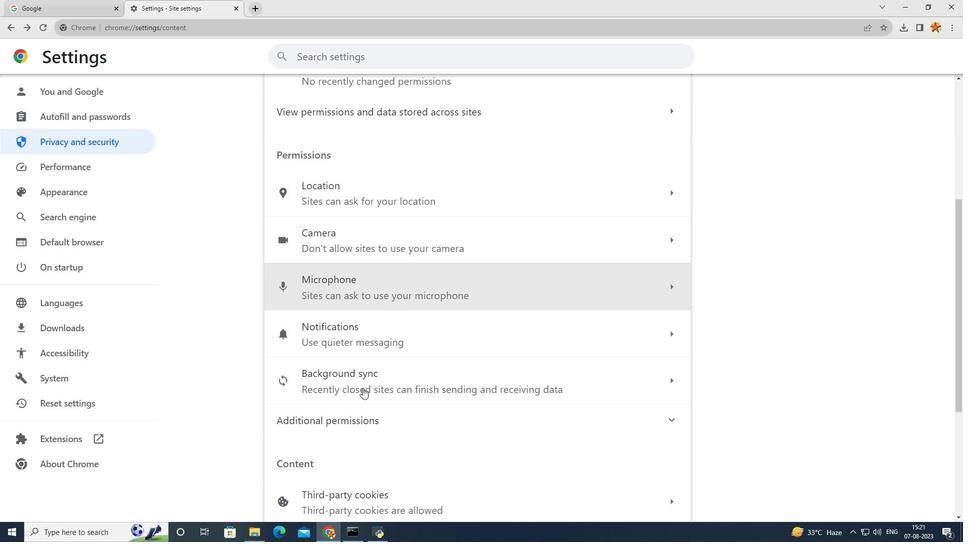 
Action: Mouse moved to (363, 388)
Screenshot: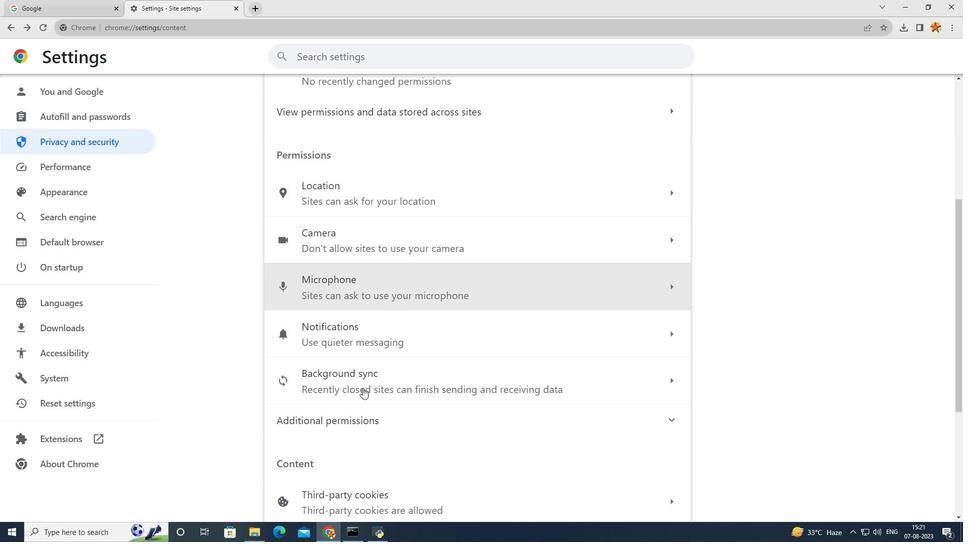 
Action: Mouse scrolled (363, 387) with delta (0, 0)
Screenshot: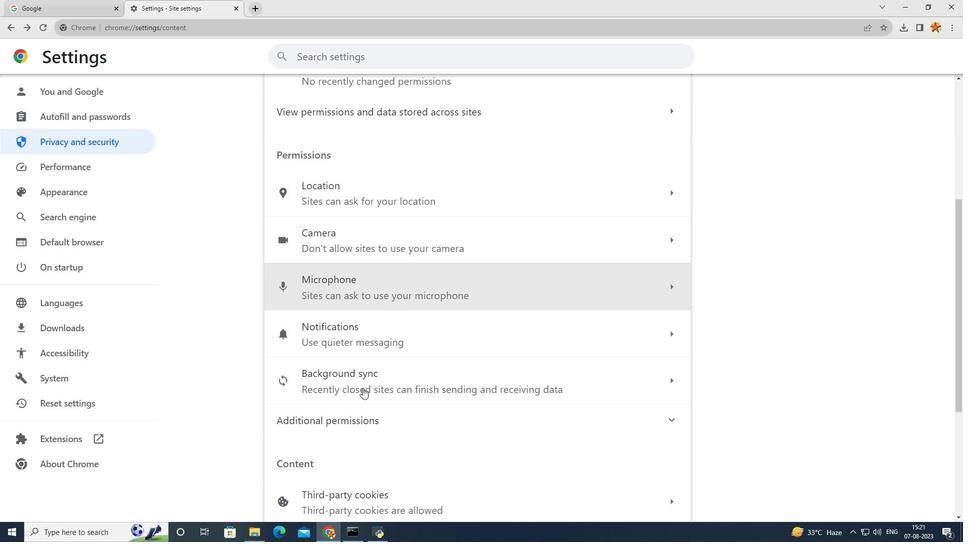 
Action: Mouse scrolled (363, 387) with delta (0, 0)
Screenshot: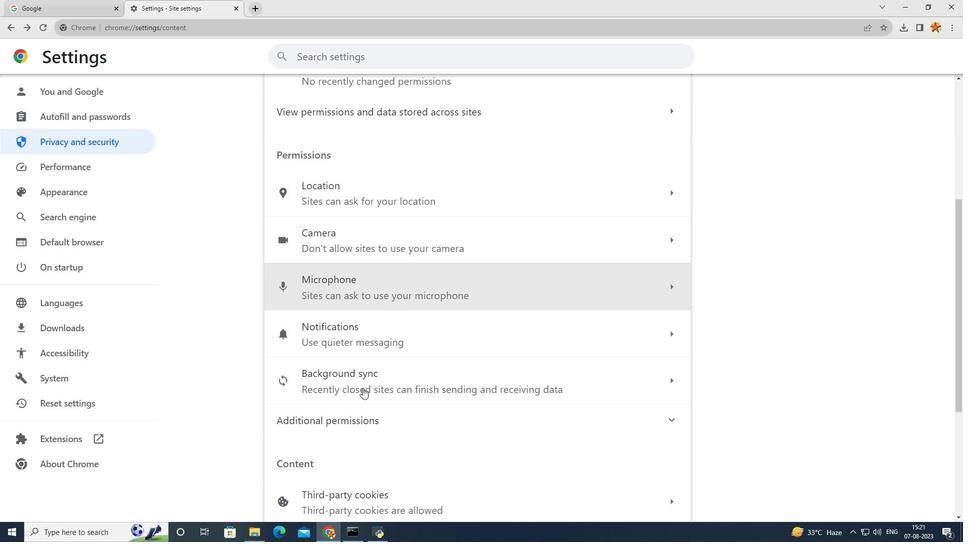 
Action: Mouse moved to (362, 388)
Screenshot: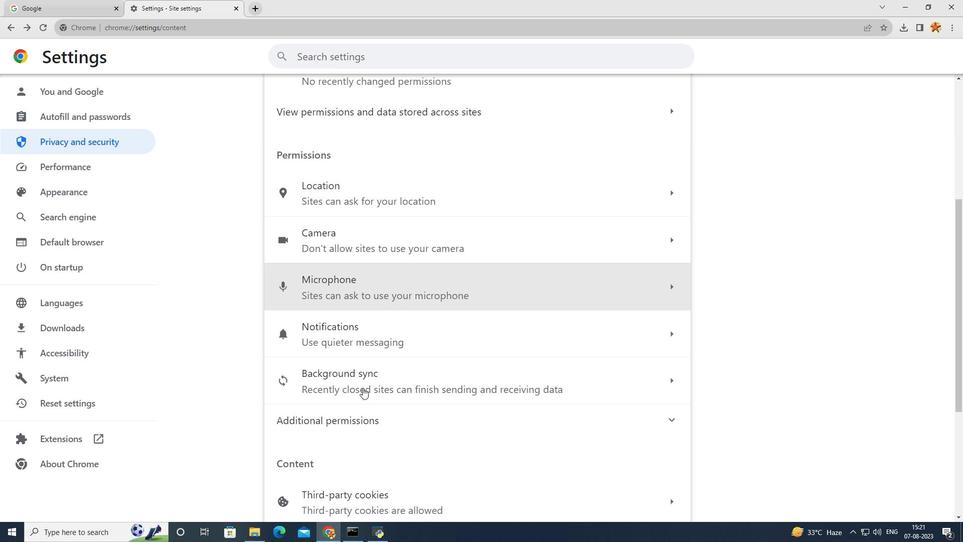 
Action: Mouse scrolled (362, 387) with delta (0, 0)
Screenshot: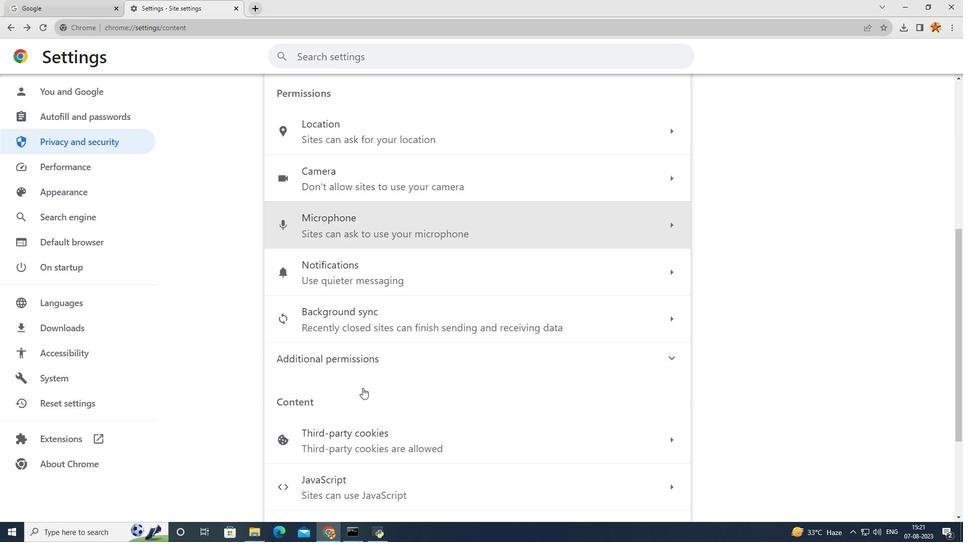 
Action: Mouse scrolled (362, 388) with delta (0, 0)
Screenshot: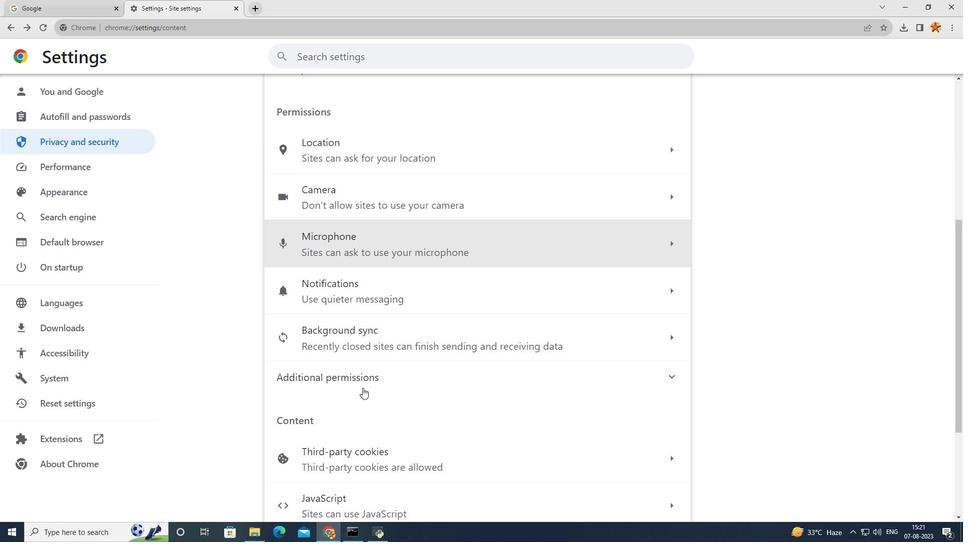 
Action: Mouse moved to (433, 286)
Screenshot: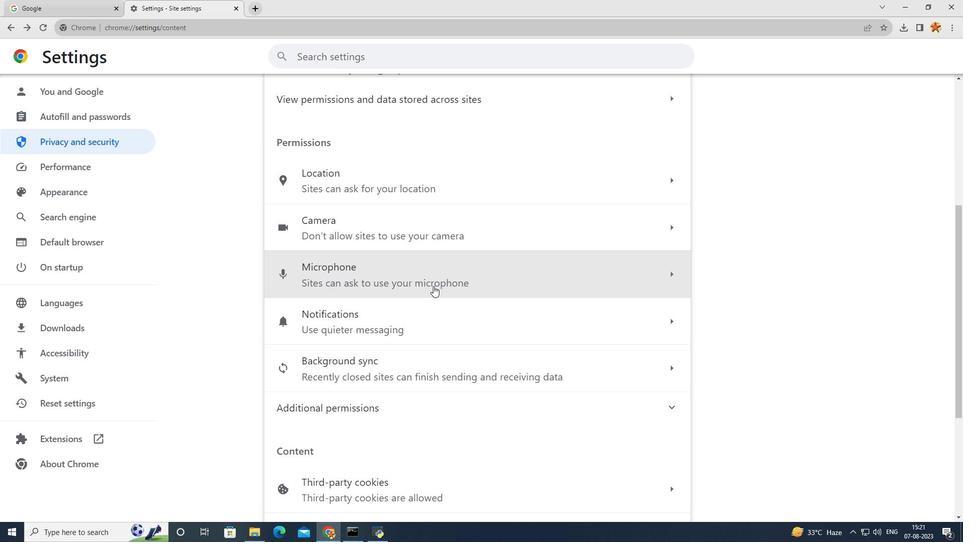 
Action: Mouse pressed left at (433, 286)
Screenshot: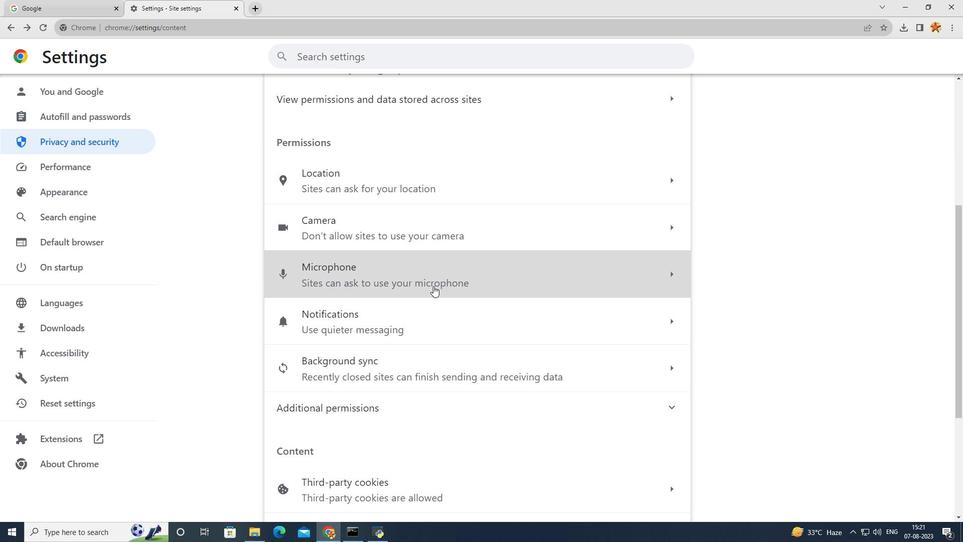 
Action: Mouse moved to (363, 253)
Screenshot: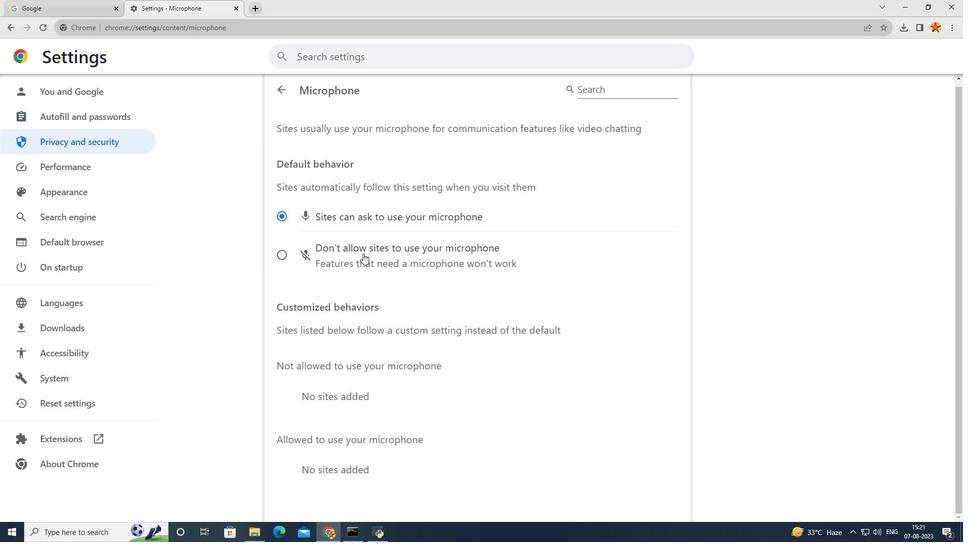 
Action: Mouse pressed left at (363, 253)
Screenshot: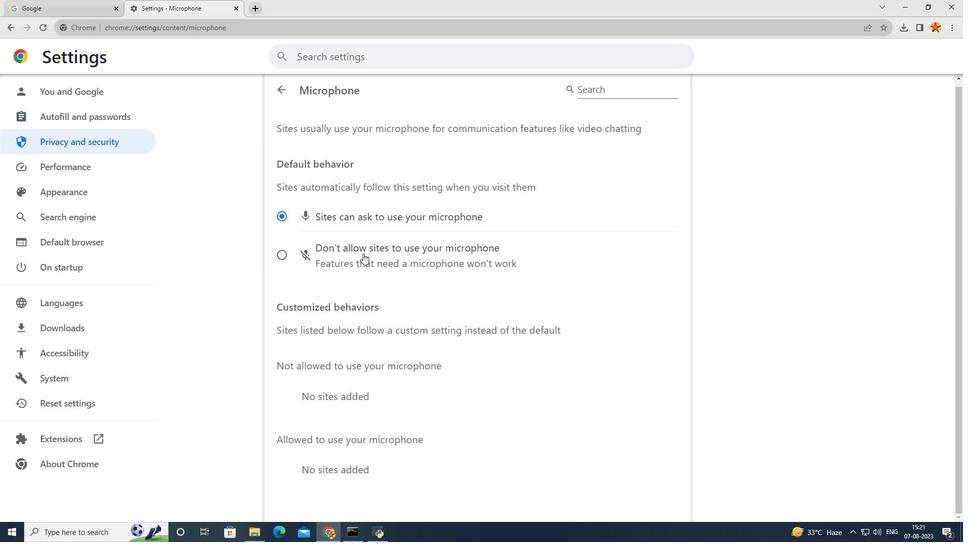 
Action: Mouse moved to (281, 91)
Screenshot: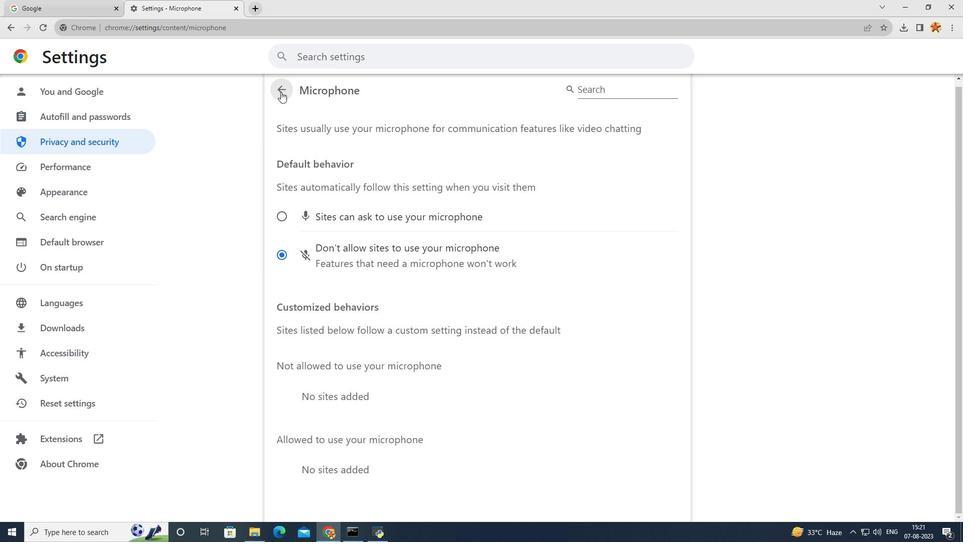
Action: Mouse pressed left at (281, 91)
Screenshot: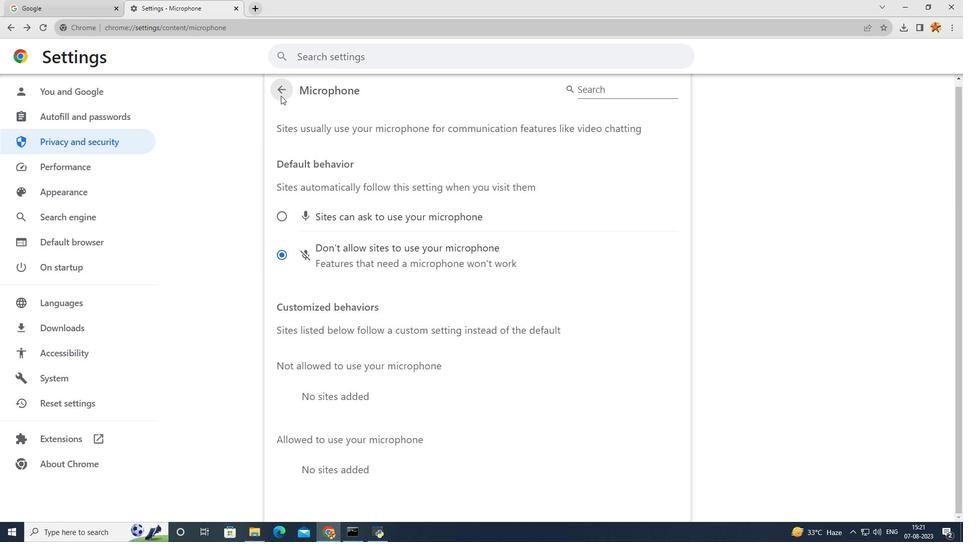 
Action: Mouse moved to (342, 388)
Screenshot: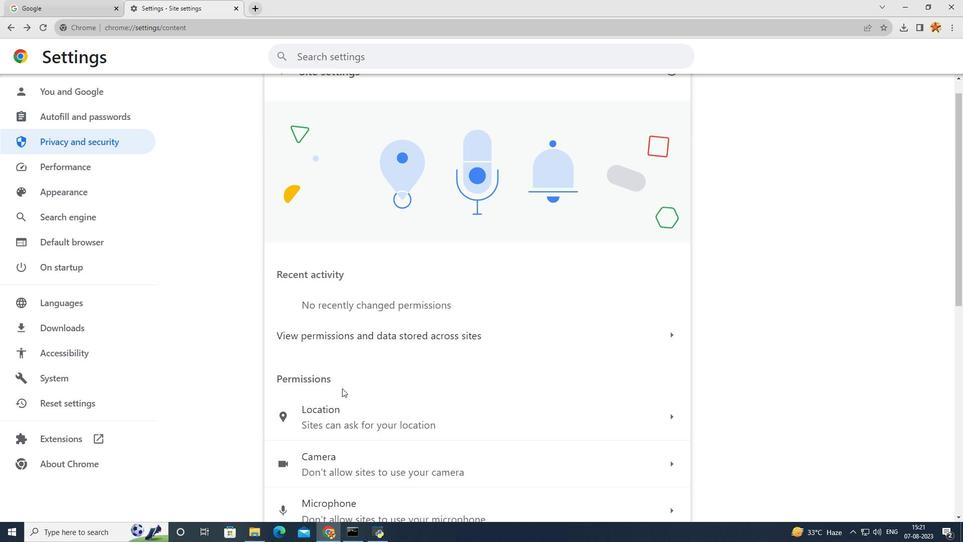 
Action: Mouse scrolled (342, 388) with delta (0, 0)
Screenshot: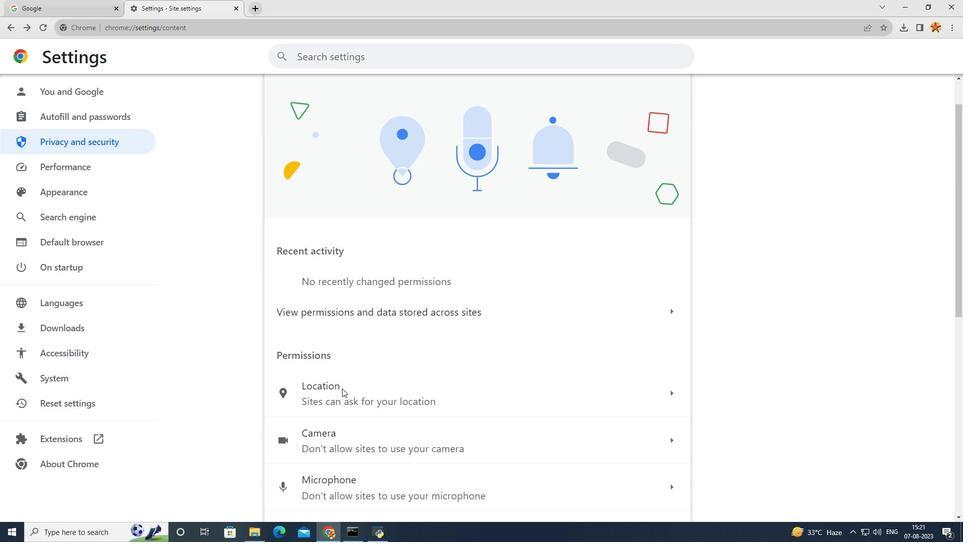 
Action: Mouse scrolled (342, 388) with delta (0, 0)
Screenshot: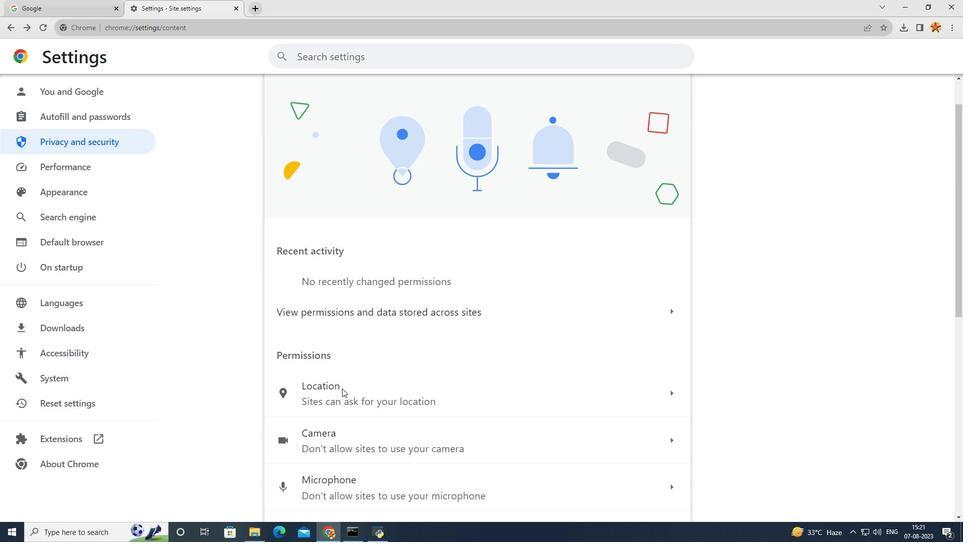
Action: Mouse scrolled (342, 388) with delta (0, 0)
Screenshot: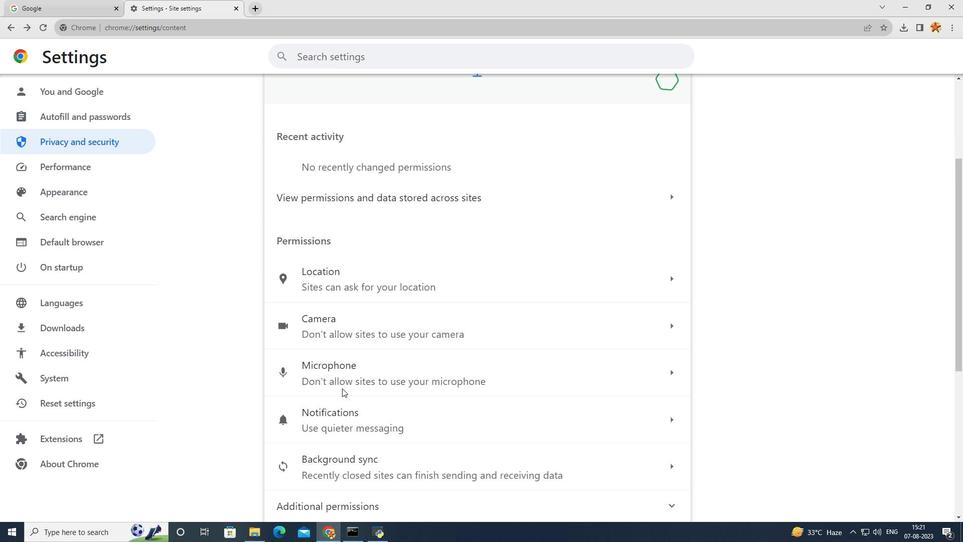 
Action: Mouse moved to (321, 420)
Screenshot: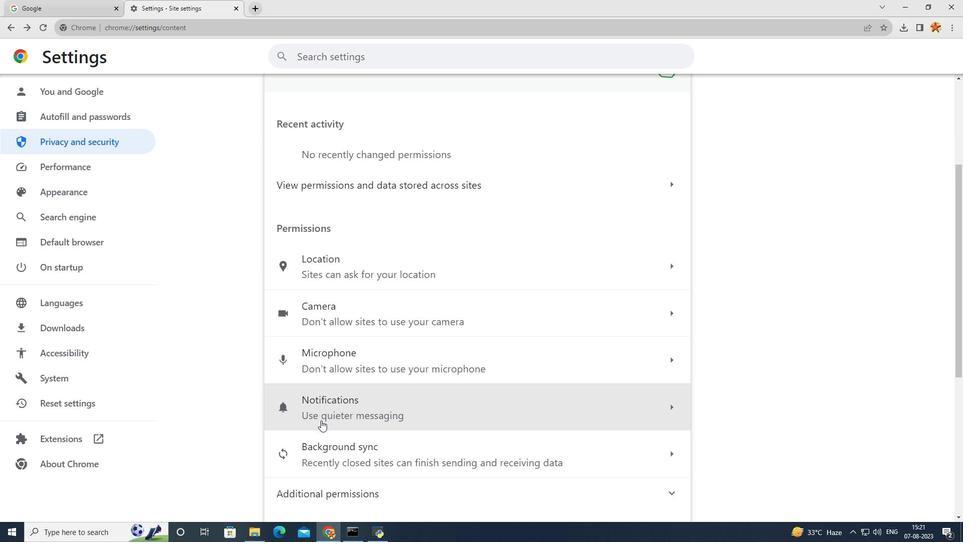
Action: Mouse pressed left at (321, 420)
Screenshot: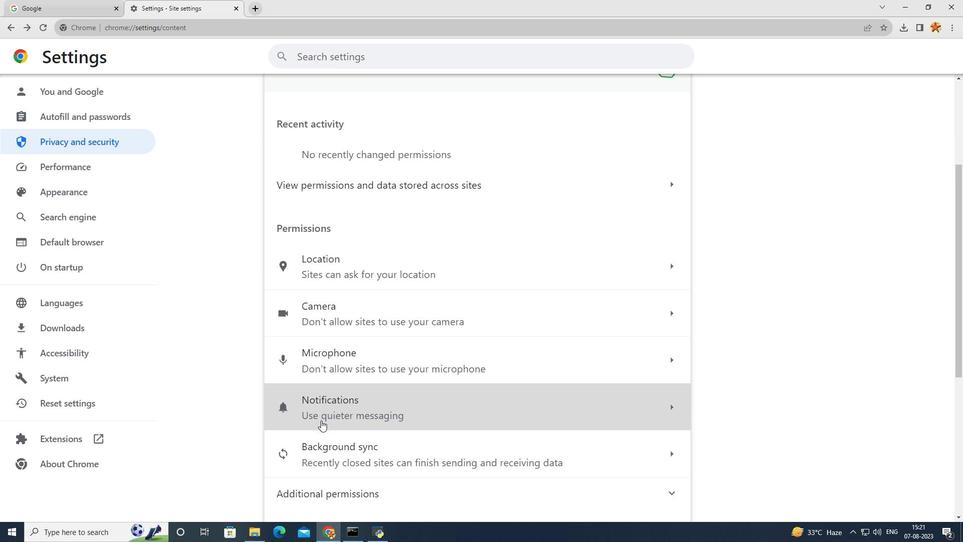 
Action: Mouse moved to (372, 219)
Screenshot: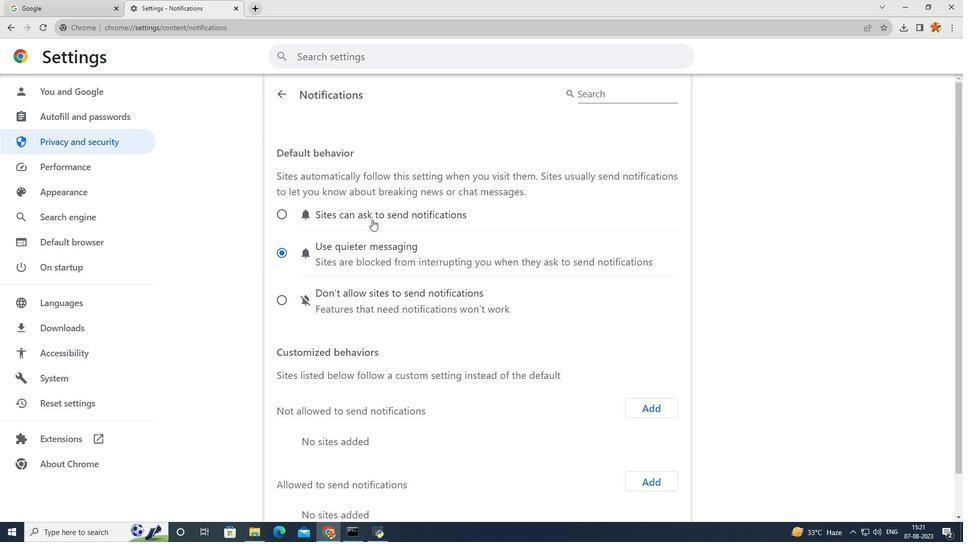 
Action: Mouse pressed left at (372, 219)
Screenshot: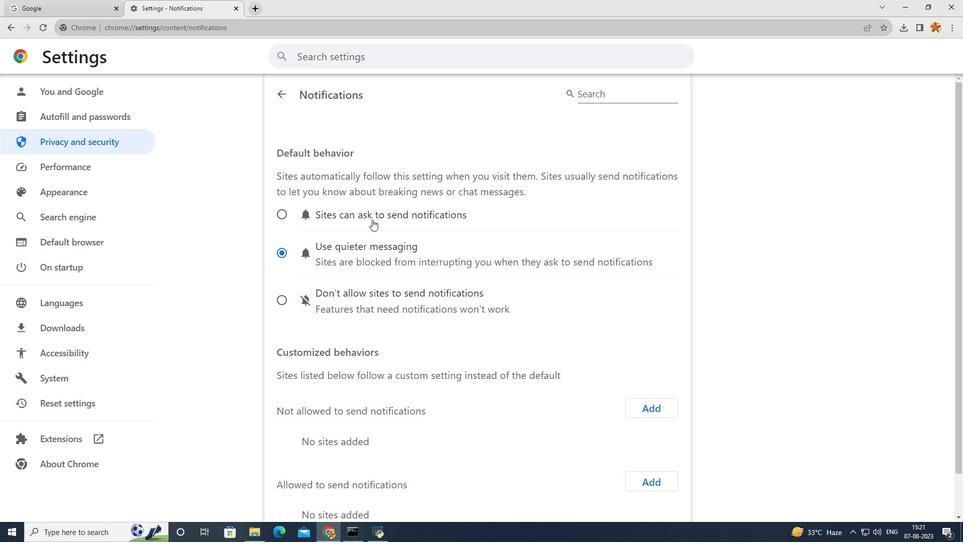 
Action: Mouse moved to (287, 98)
Screenshot: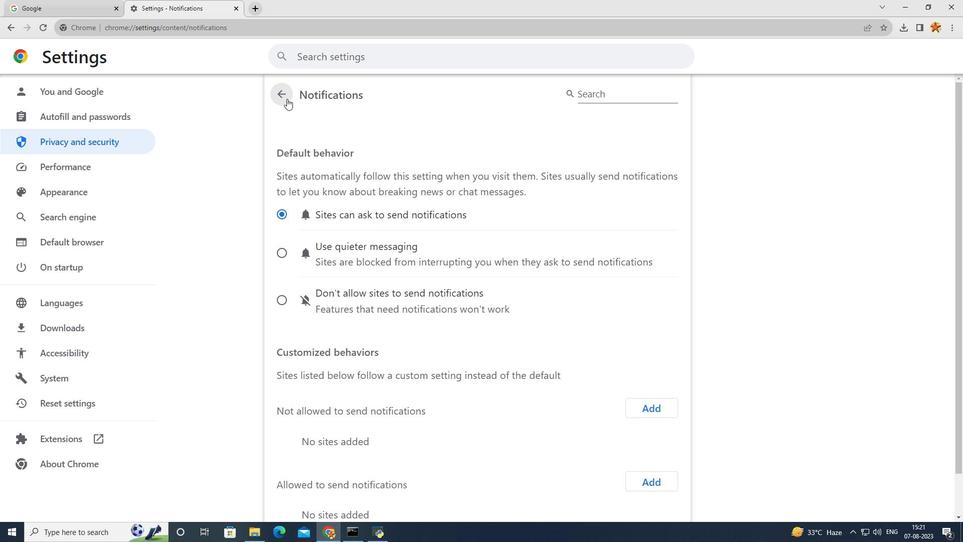 
Action: Mouse pressed left at (287, 98)
Screenshot: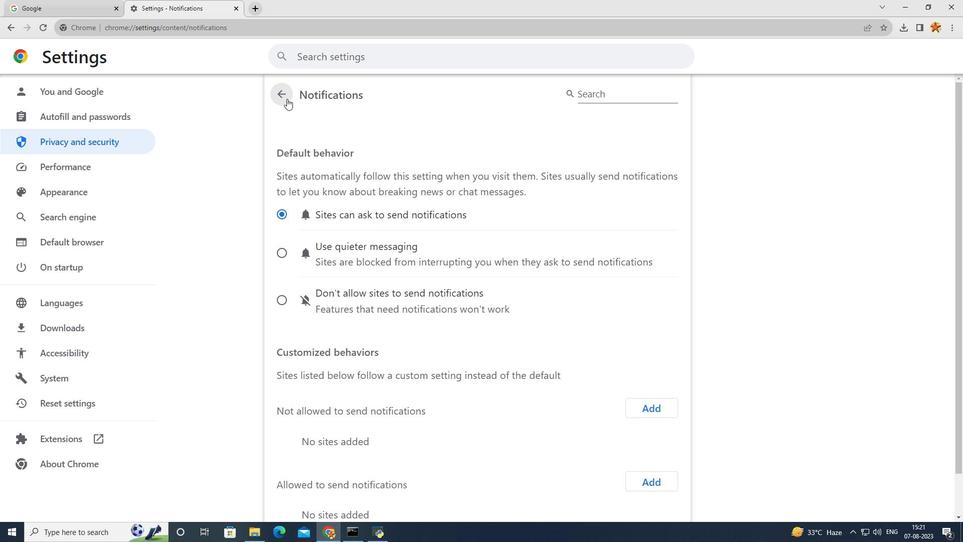 
Action: Mouse moved to (409, 351)
Screenshot: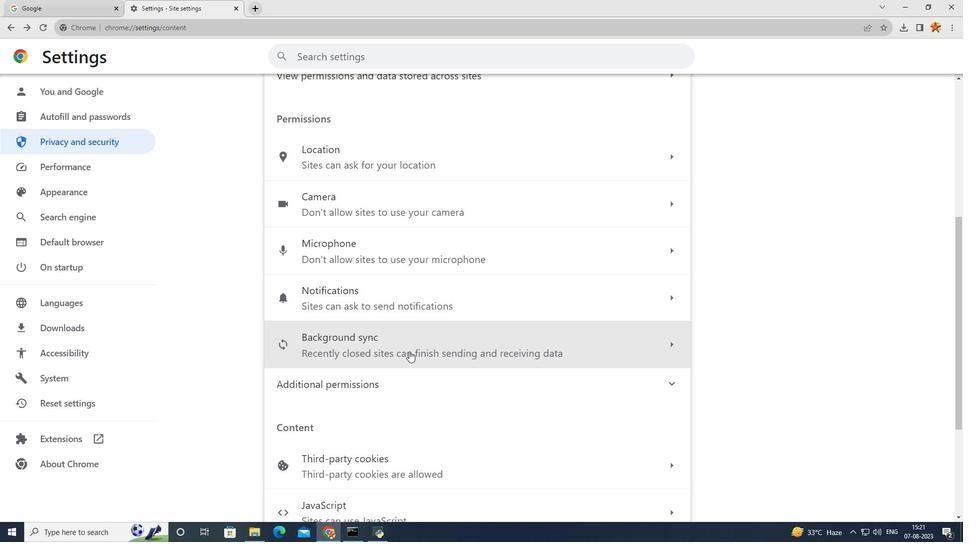 
Action: Mouse pressed left at (409, 351)
Screenshot: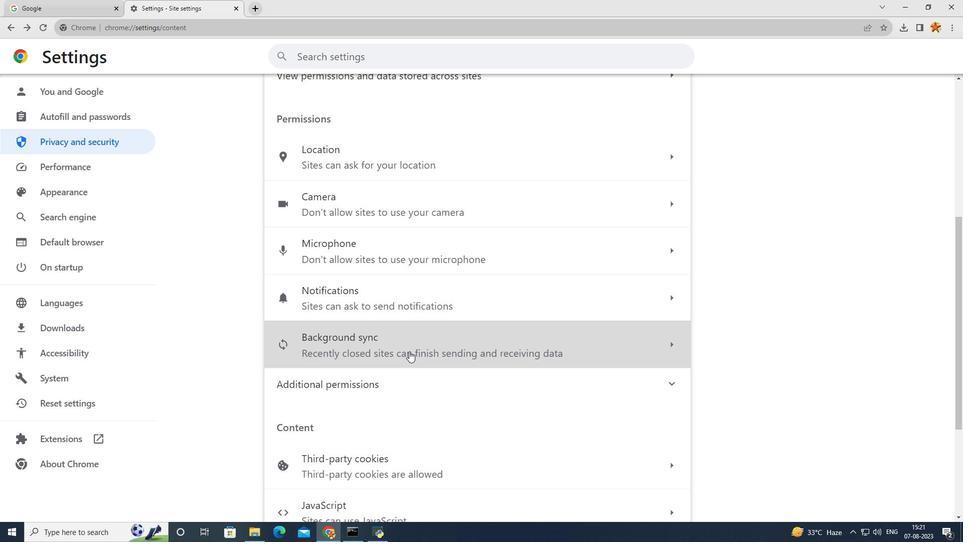 
Action: Mouse moved to (380, 280)
Screenshot: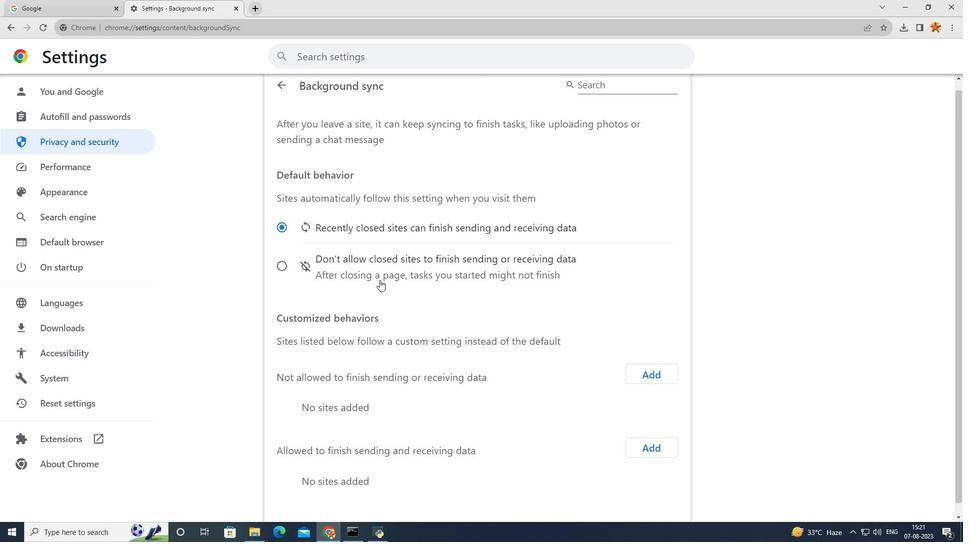 
Action: Mouse pressed left at (380, 280)
Screenshot: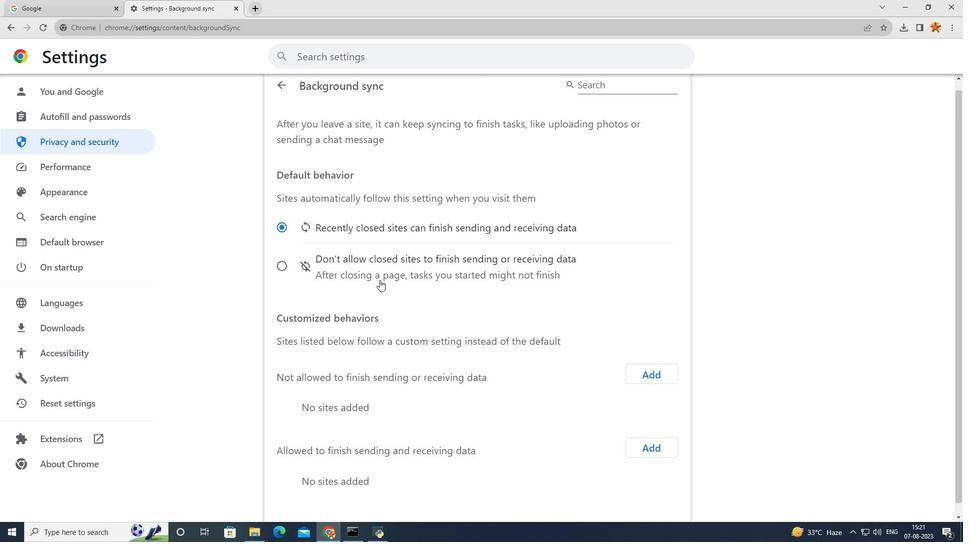 
Action: Mouse moved to (313, 226)
Screenshot: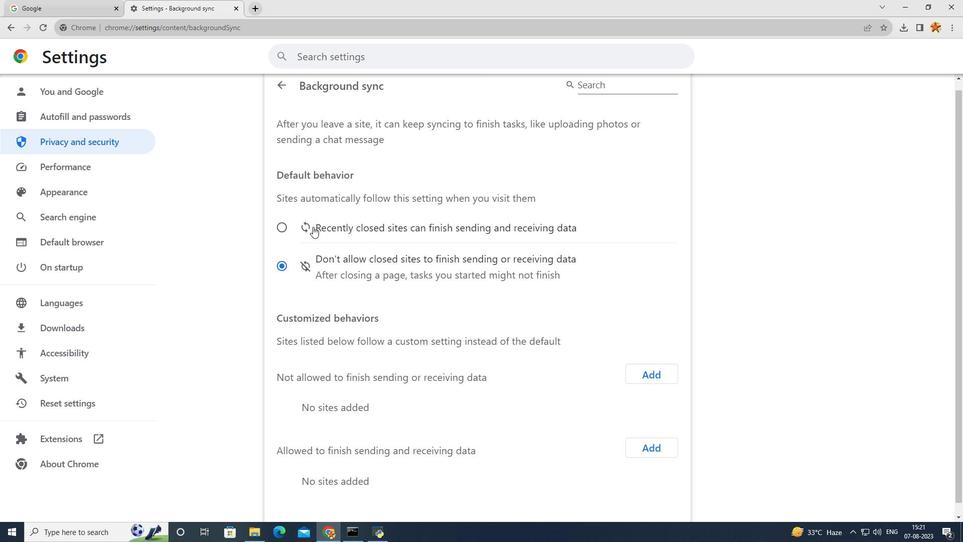 
Action: Mouse pressed left at (313, 226)
Screenshot: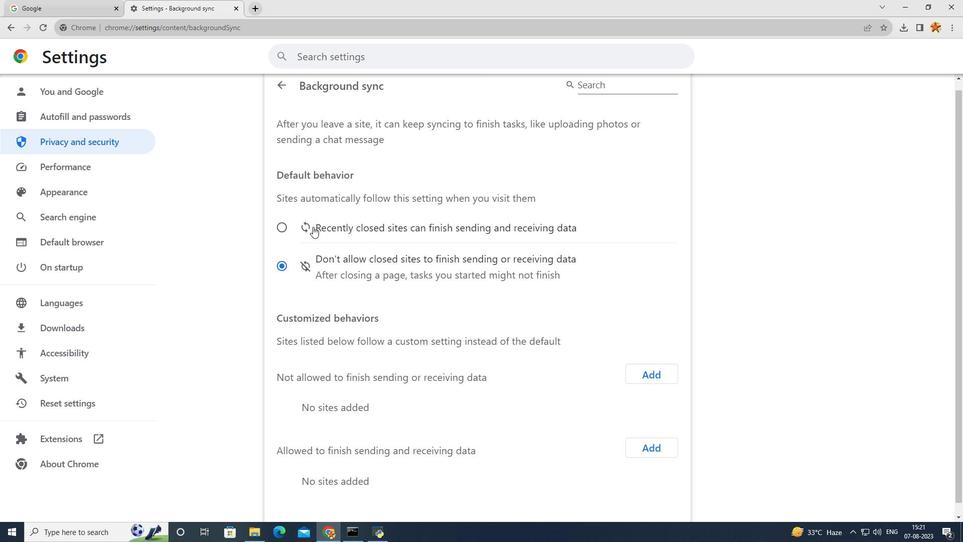 
Action: Mouse moved to (286, 87)
Screenshot: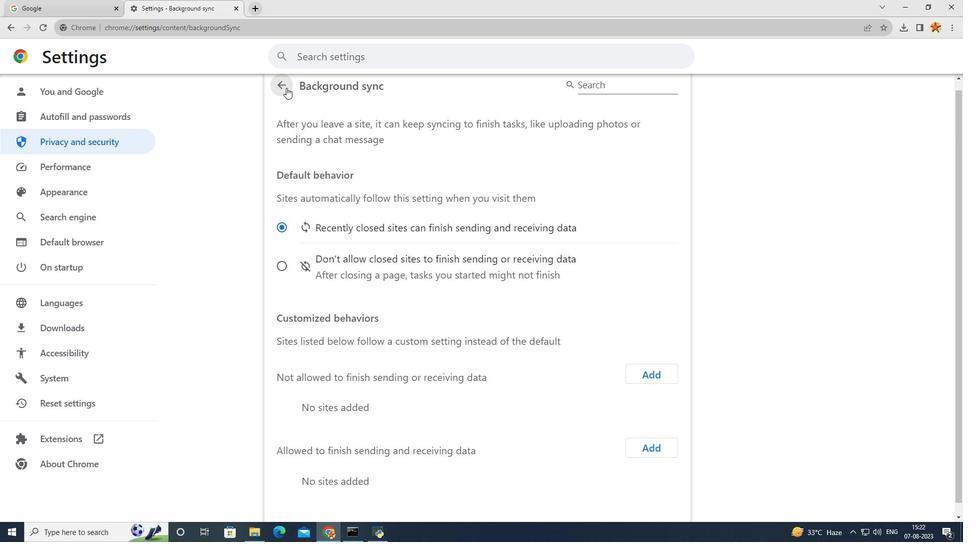 
Action: Mouse pressed left at (286, 87)
Screenshot: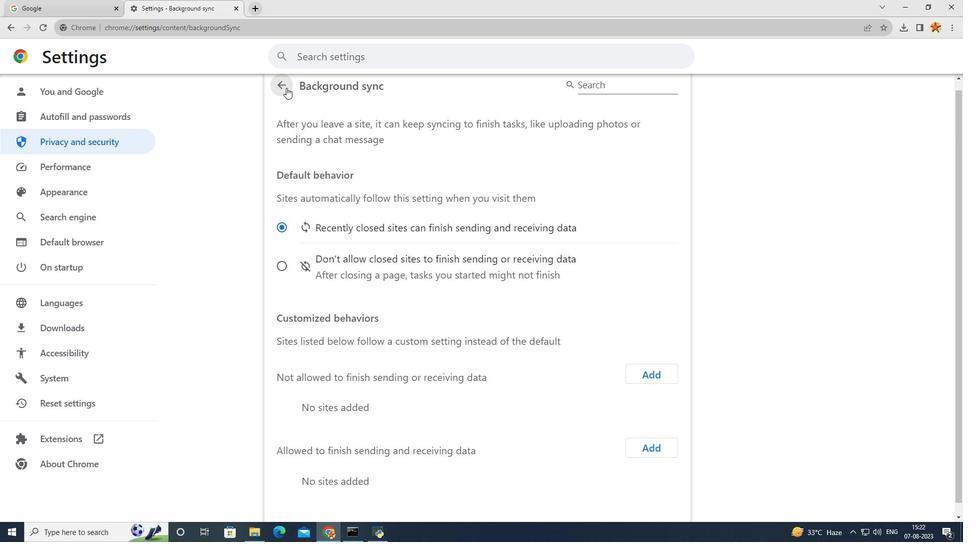 
Action: Mouse moved to (342, 369)
Screenshot: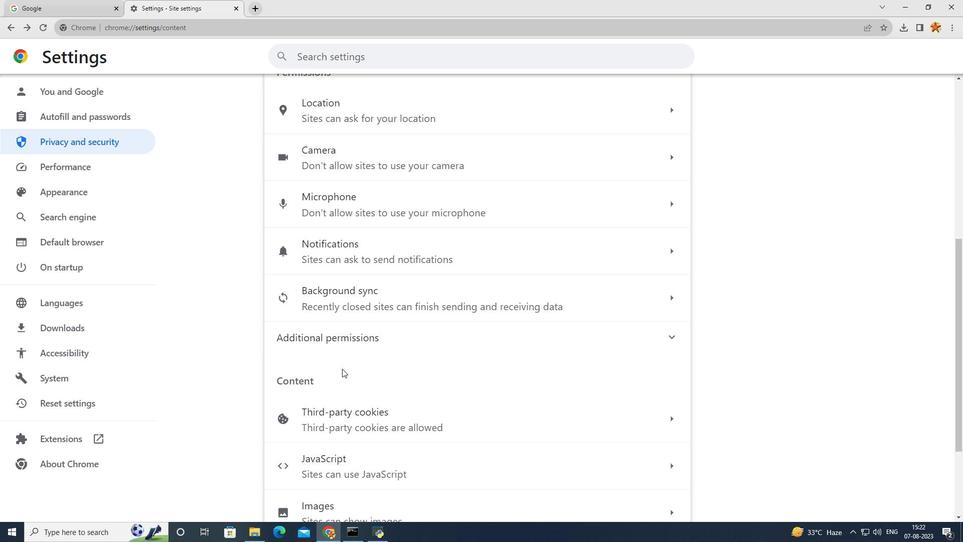 
Action: Mouse scrolled (342, 368) with delta (0, 0)
Screenshot: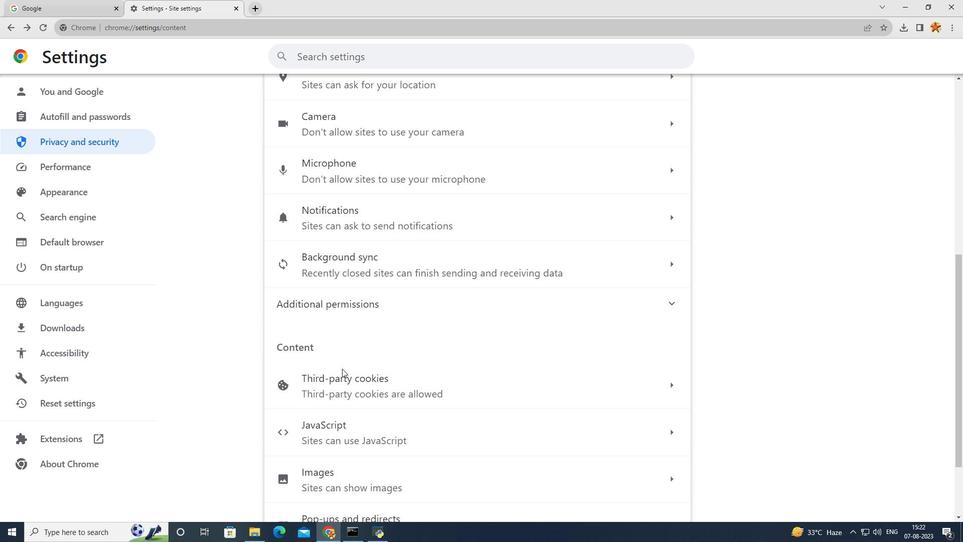 
Action: Mouse scrolled (342, 368) with delta (0, 0)
Screenshot: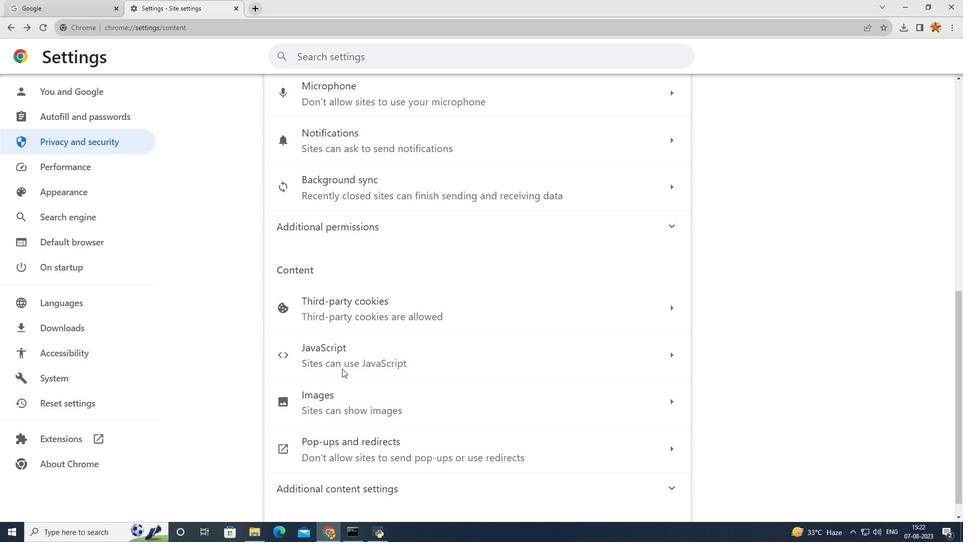 
Action: Mouse scrolled (342, 368) with delta (0, 0)
Screenshot: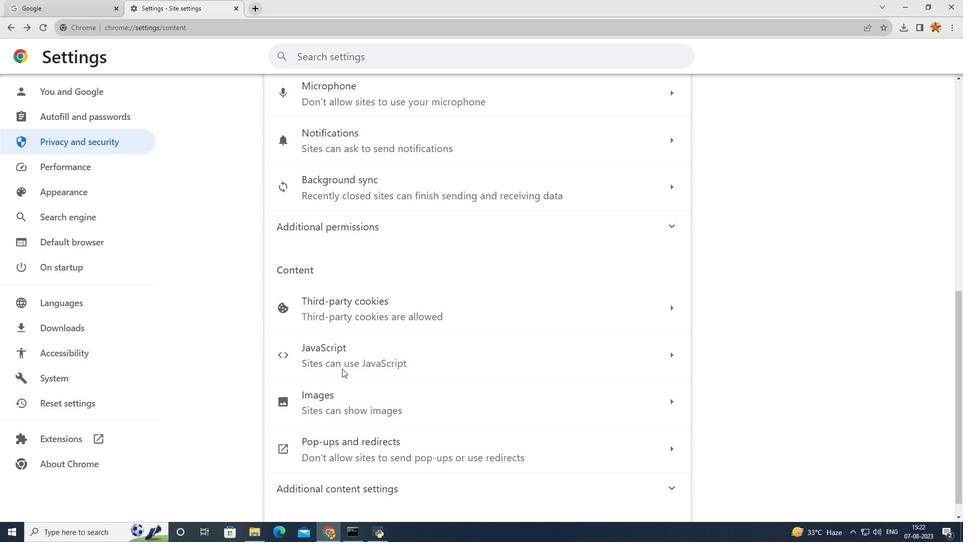 
Action: Mouse scrolled (342, 368) with delta (0, 0)
Screenshot: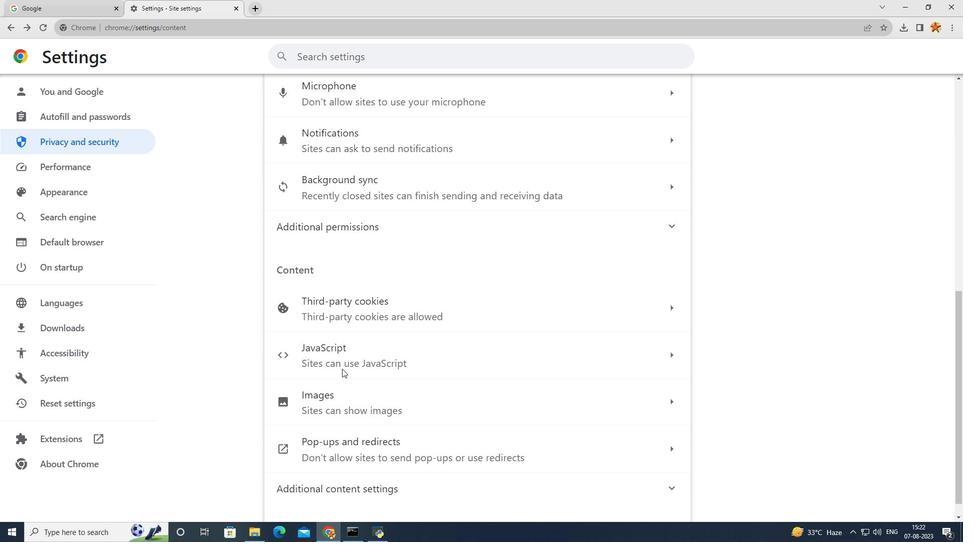 
Action: Mouse scrolled (342, 368) with delta (0, 0)
Screenshot: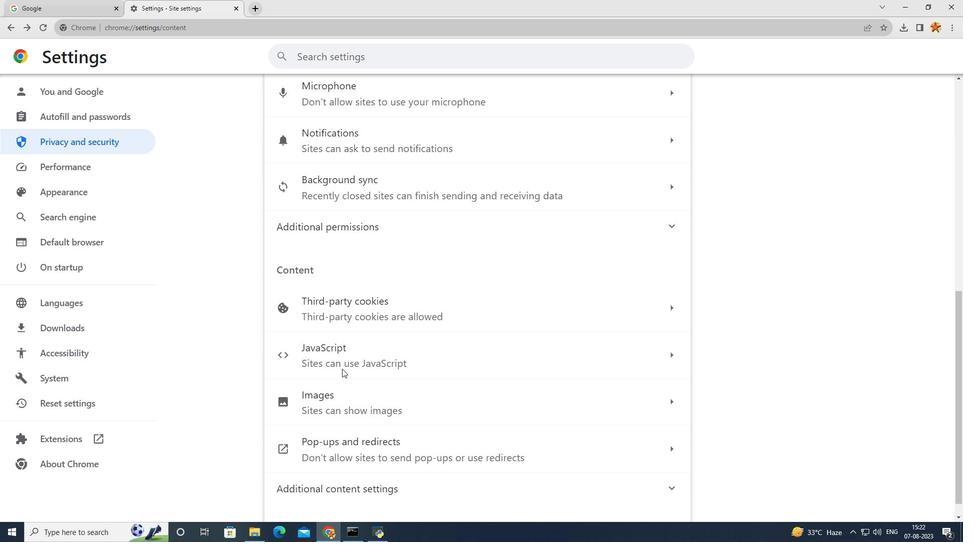 
Action: Mouse scrolled (342, 368) with delta (0, 0)
Screenshot: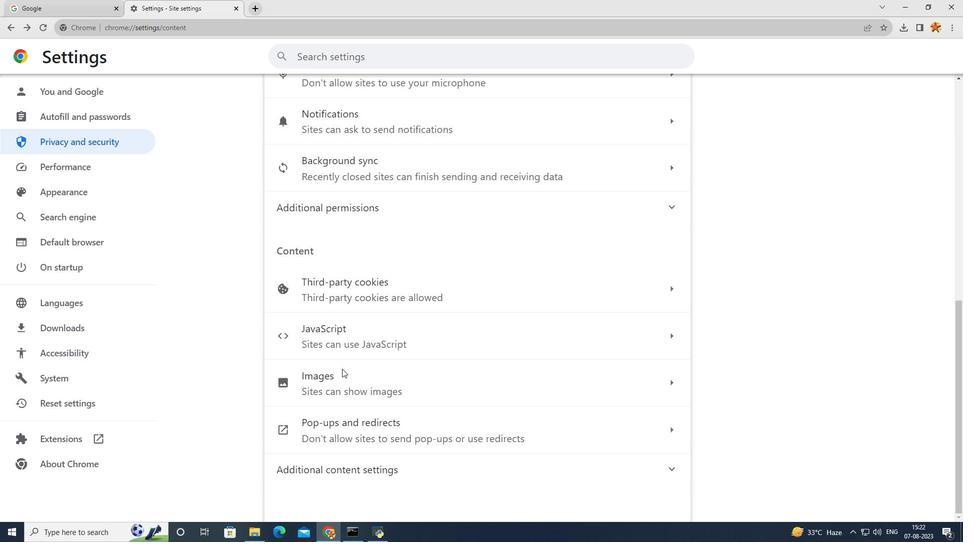 
Action: Mouse moved to (345, 369)
Screenshot: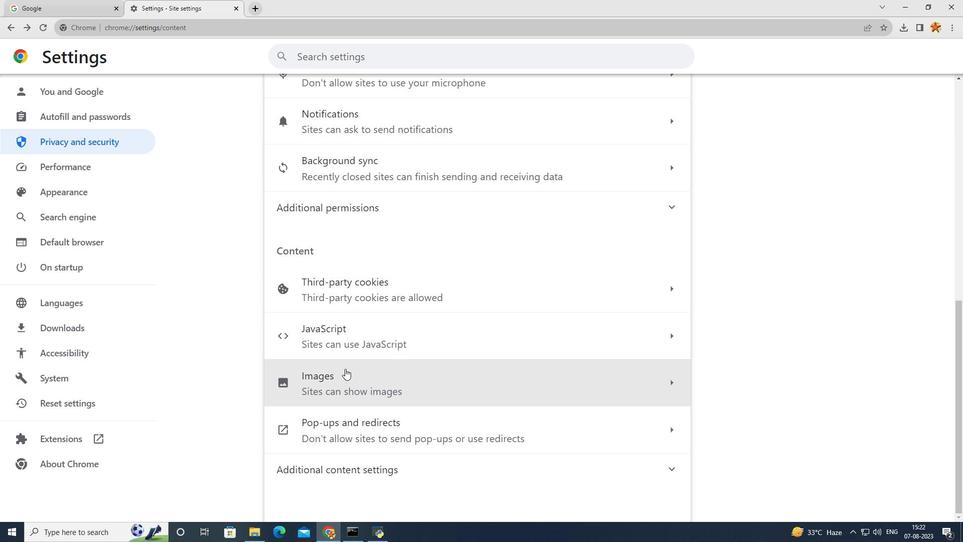 
Action: Mouse scrolled (345, 369) with delta (0, 0)
Screenshot: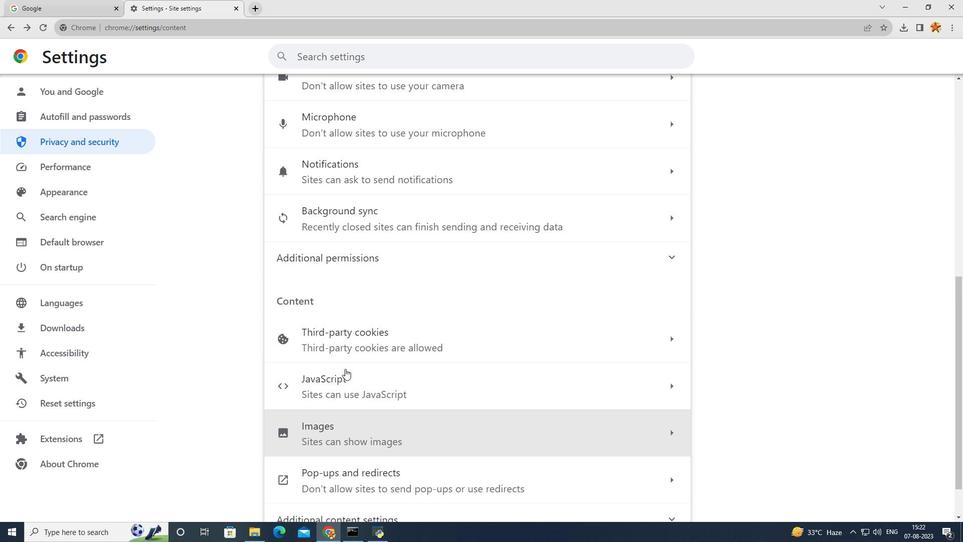 
Action: Mouse scrolled (345, 369) with delta (0, 0)
Screenshot: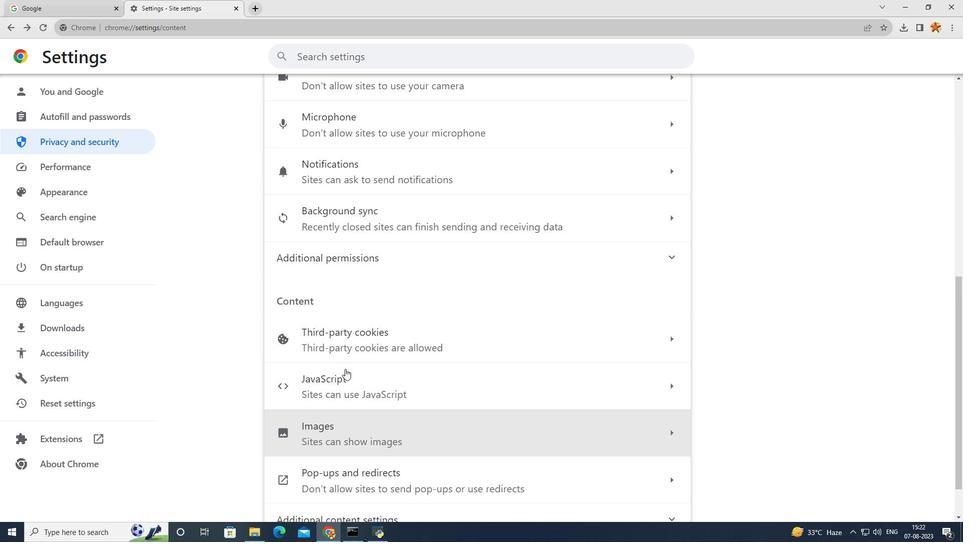 
Action: Mouse scrolled (345, 369) with delta (0, 0)
Screenshot: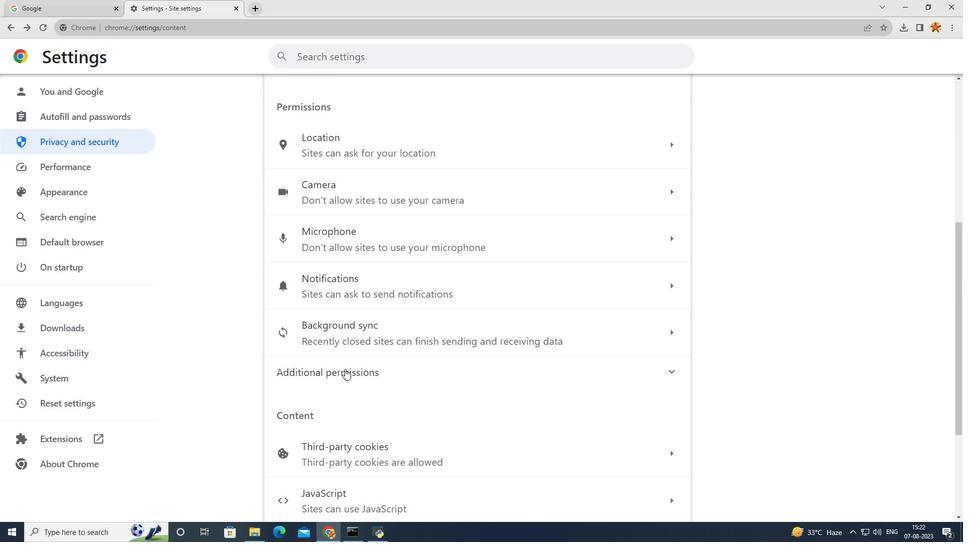 
Action: Mouse scrolled (345, 369) with delta (0, 0)
Screenshot: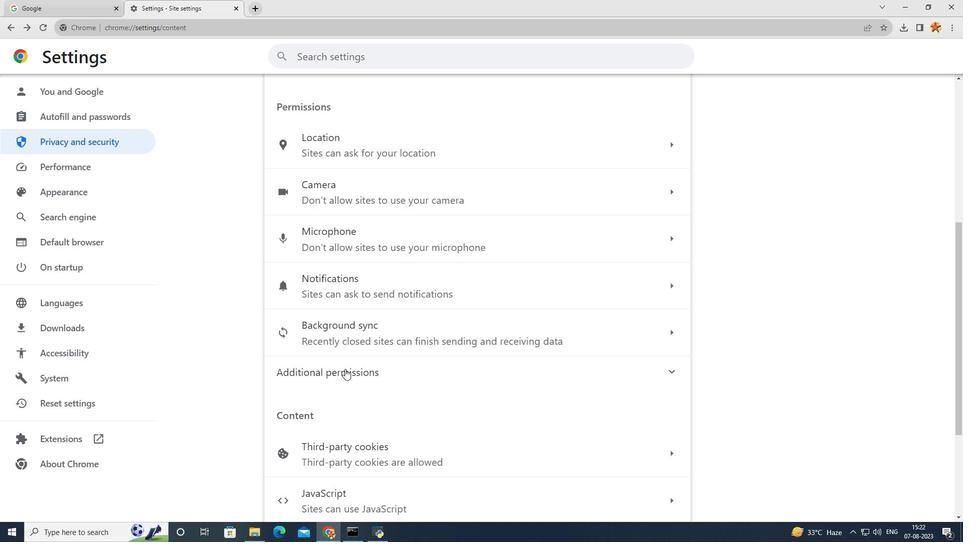 
Action: Mouse scrolled (345, 369) with delta (0, 0)
Screenshot: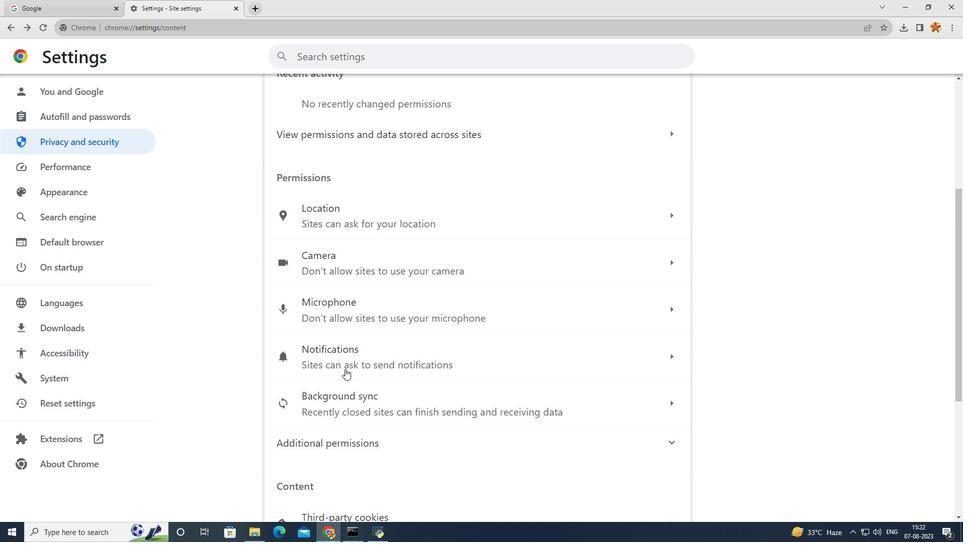 
Action: Mouse scrolled (345, 368) with delta (0, 0)
Screenshot: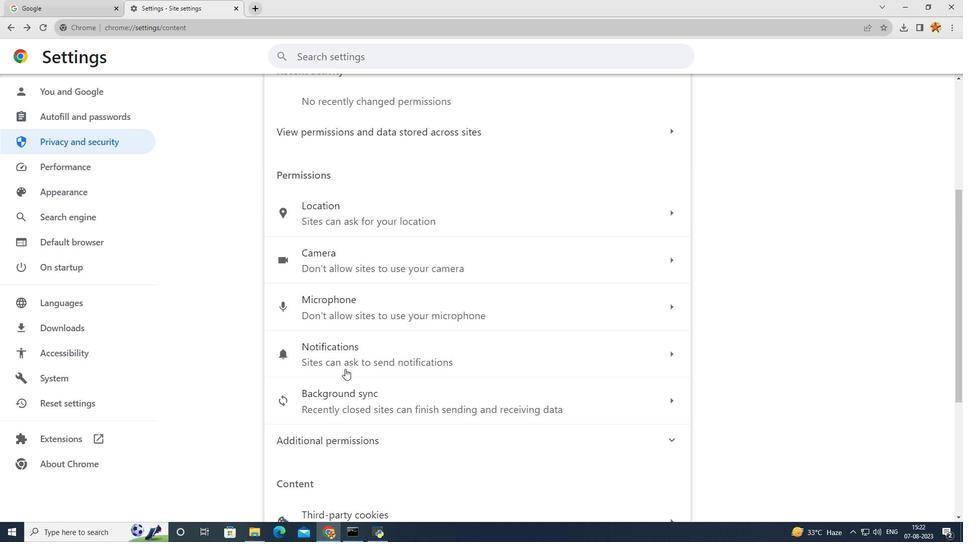 
Action: Mouse scrolled (345, 369) with delta (0, 0)
Screenshot: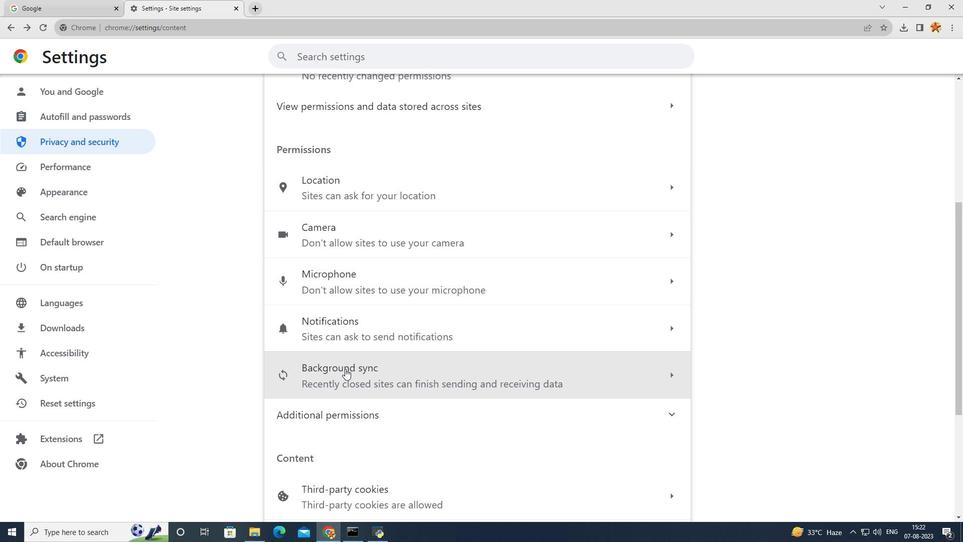 
Action: Mouse scrolled (345, 369) with delta (0, 0)
Screenshot: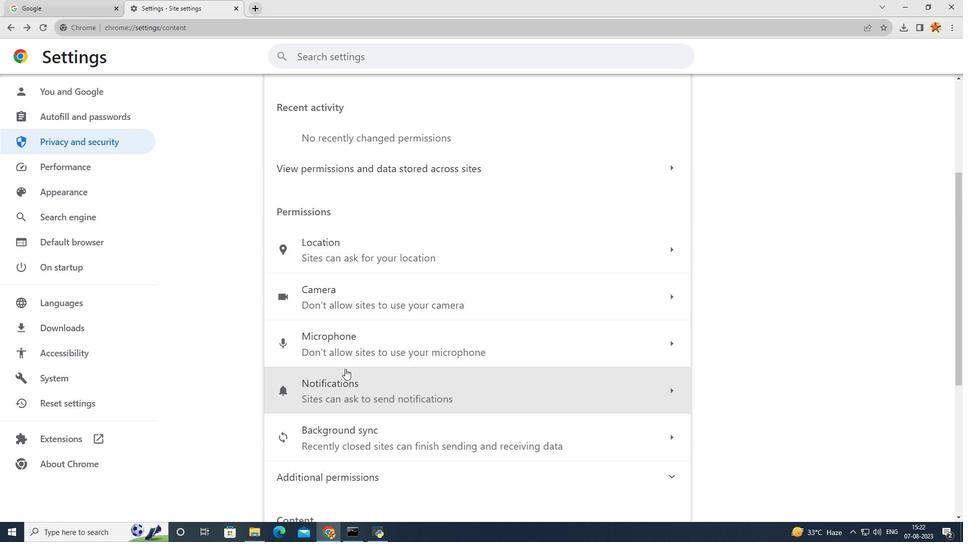 
Action: Mouse scrolled (345, 369) with delta (0, 0)
Screenshot: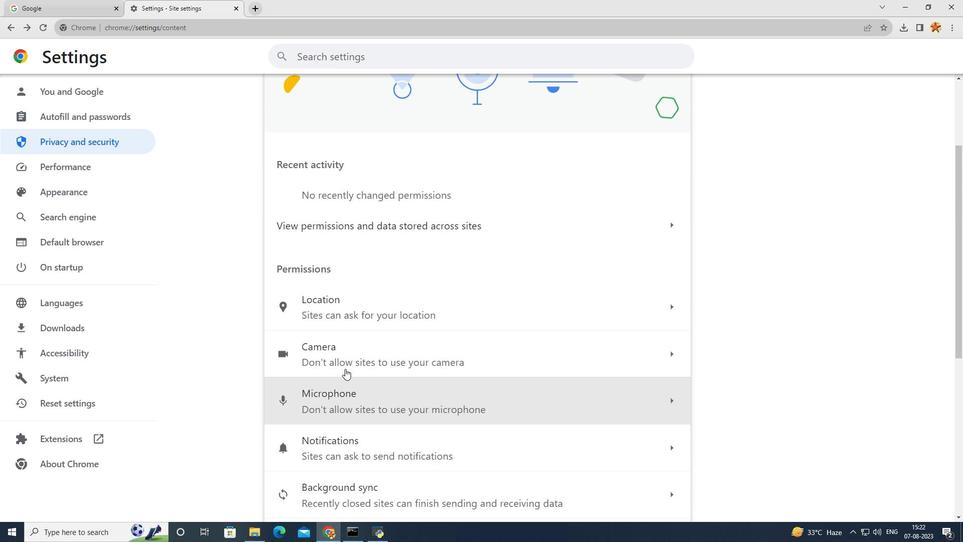 
